 Task: Create a repository and add collaborators with specific permissions.
Action: Mouse moved to (959, 62)
Screenshot: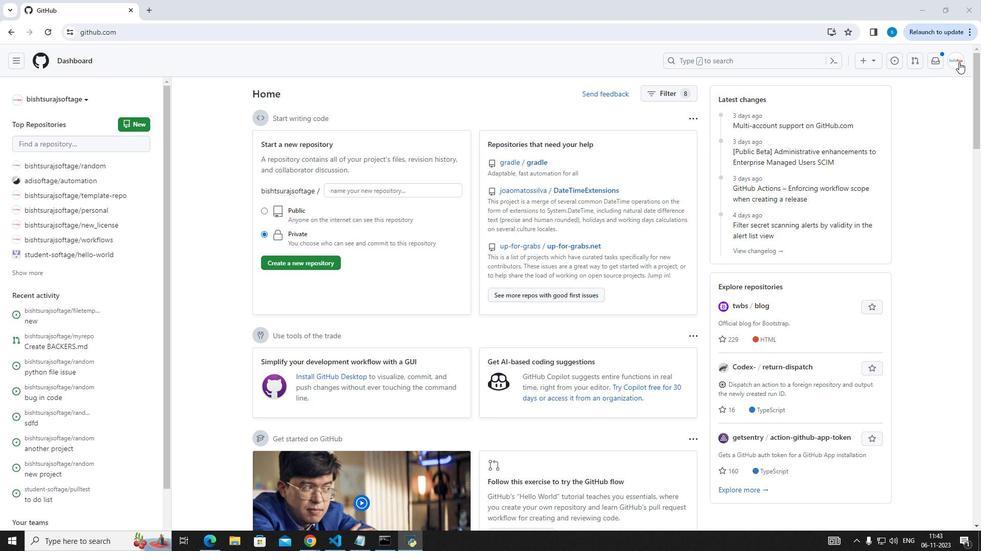 
Action: Mouse pressed left at (959, 62)
Screenshot: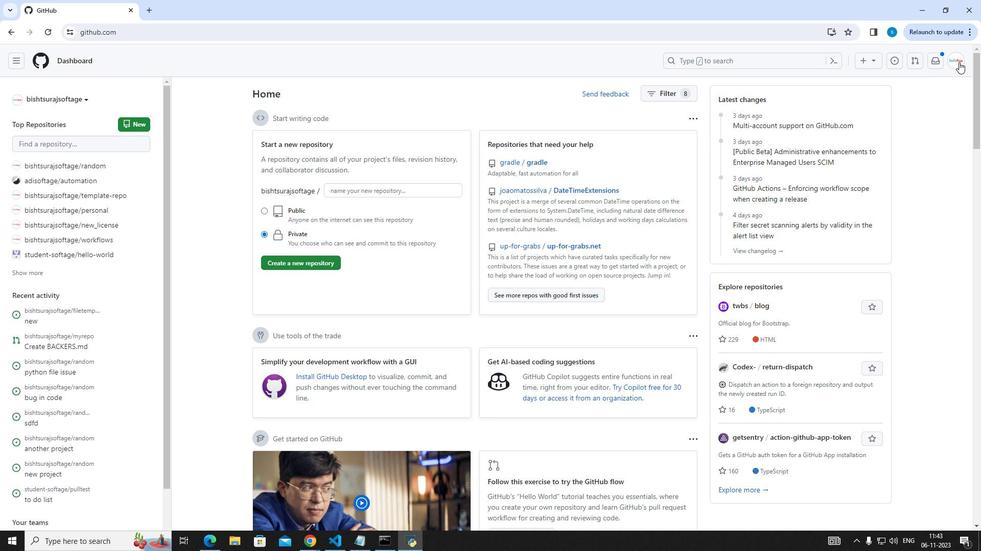 
Action: Mouse moved to (913, 151)
Screenshot: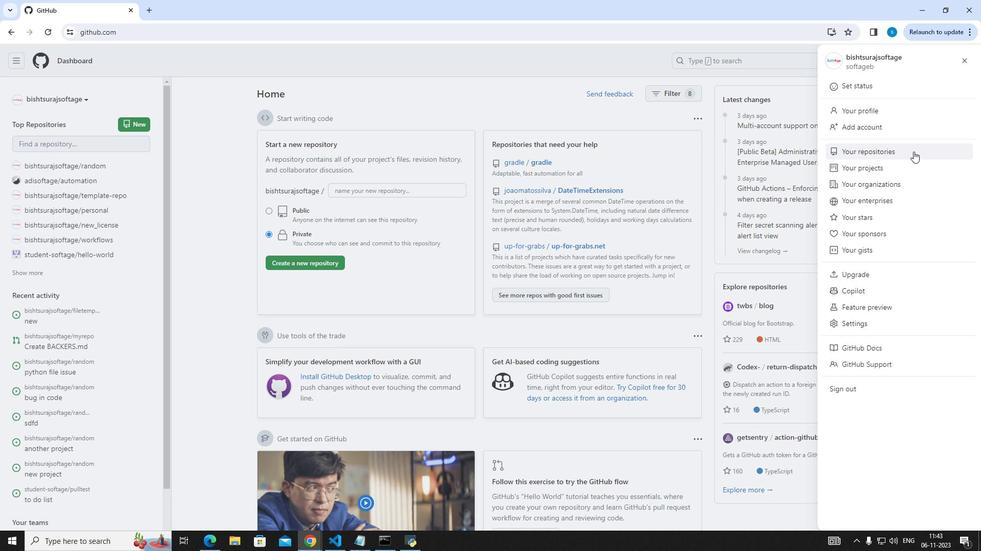 
Action: Mouse pressed left at (913, 151)
Screenshot: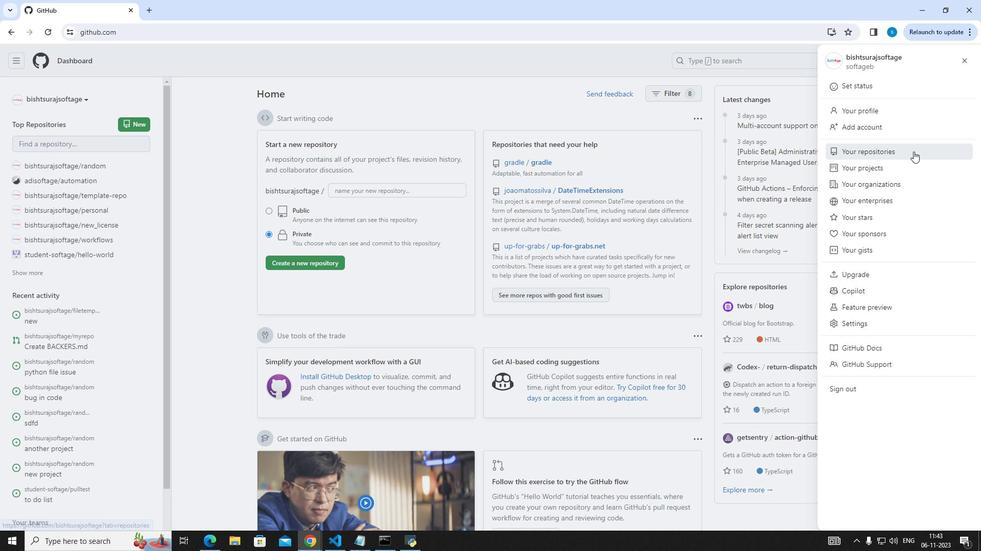 
Action: Mouse moved to (775, 114)
Screenshot: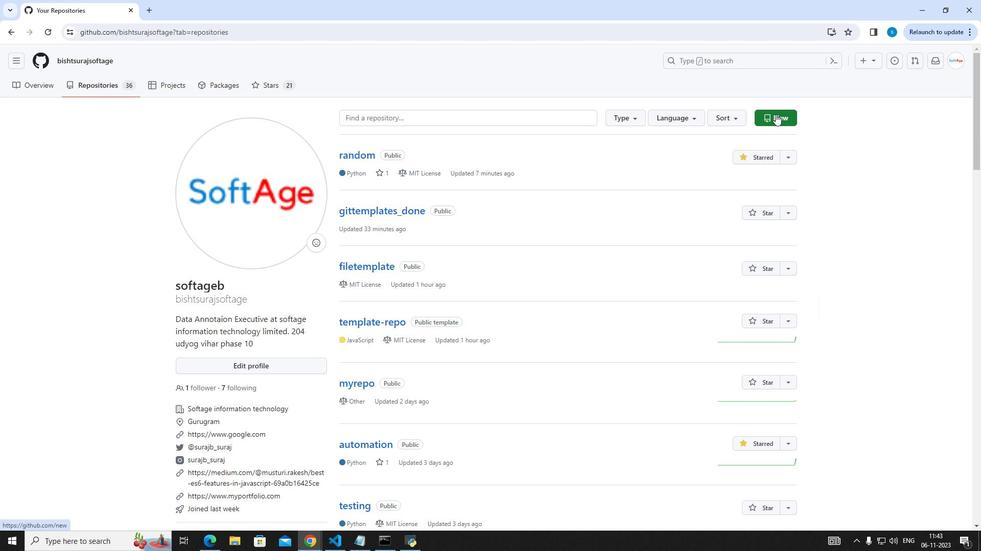 
Action: Mouse pressed left at (775, 114)
Screenshot: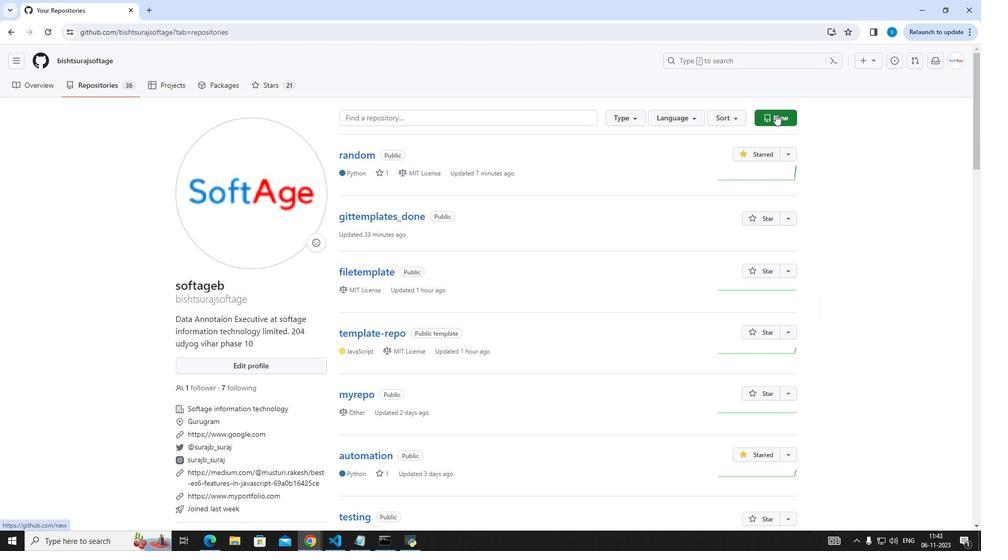 
Action: Mouse moved to (363, 247)
Screenshot: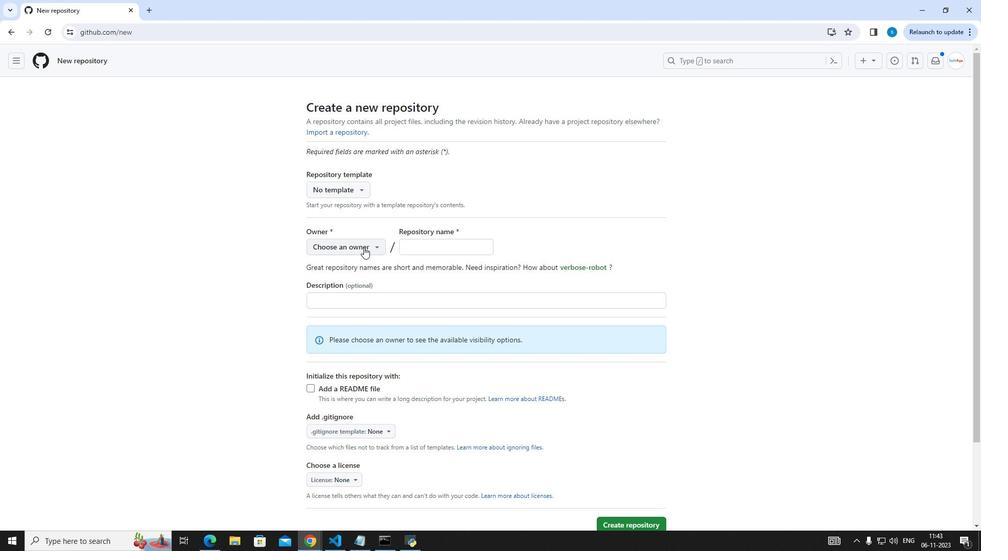 
Action: Mouse pressed left at (363, 247)
Screenshot: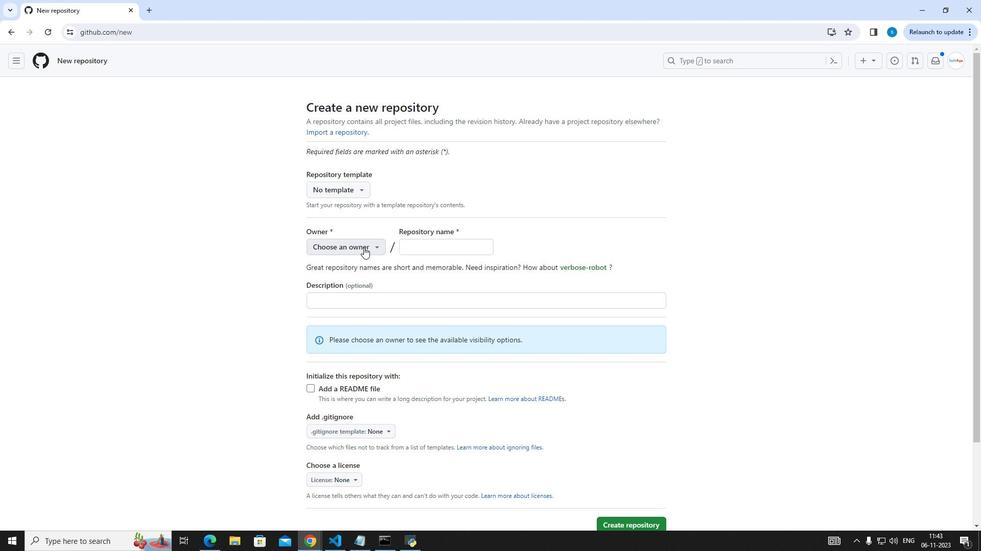 
Action: Mouse moved to (361, 292)
Screenshot: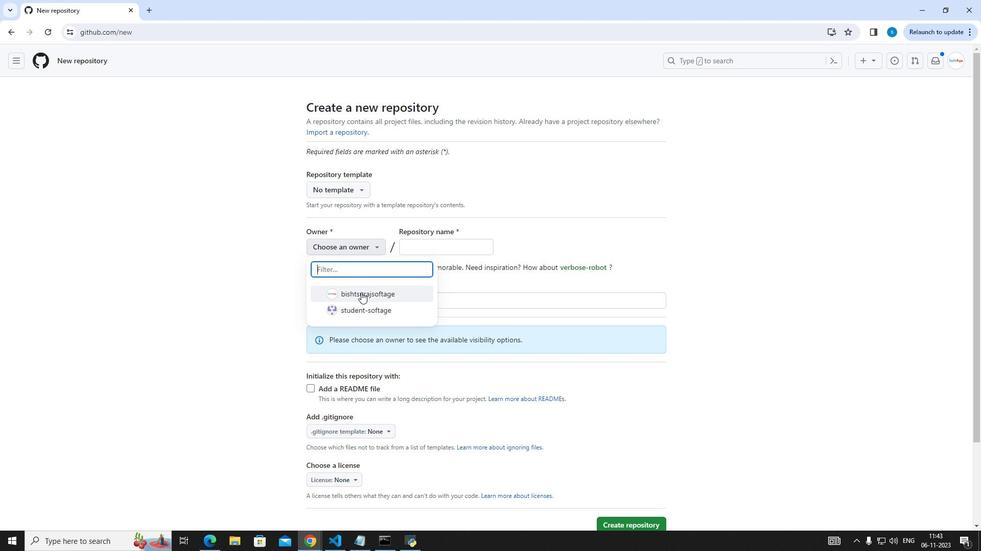 
Action: Mouse pressed left at (361, 292)
Screenshot: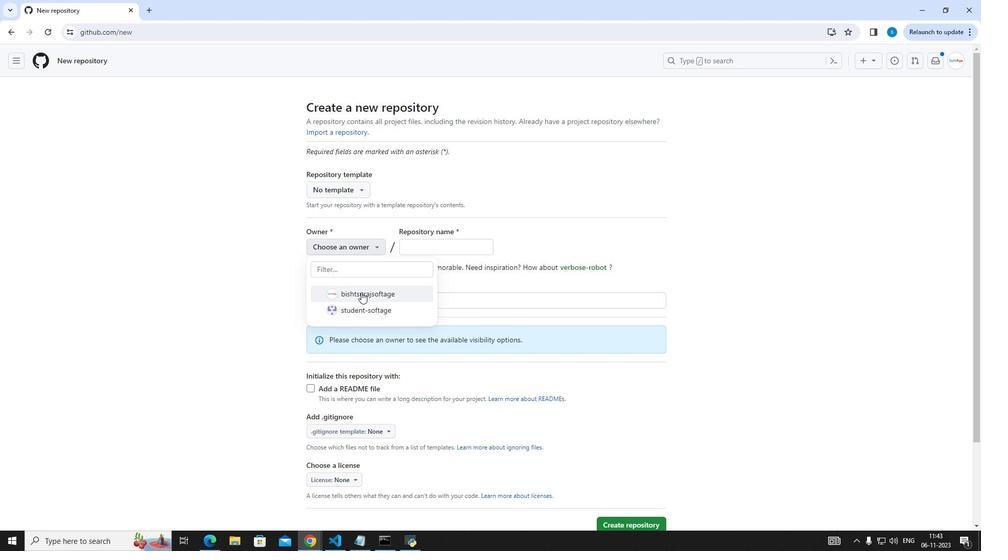 
Action: Mouse moved to (428, 249)
Screenshot: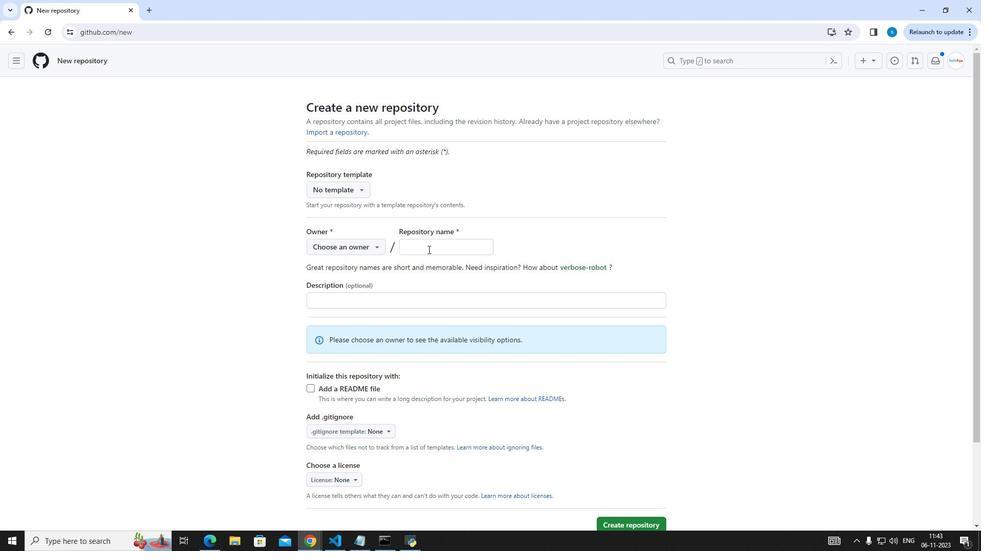 
Action: Mouse pressed left at (428, 249)
Screenshot: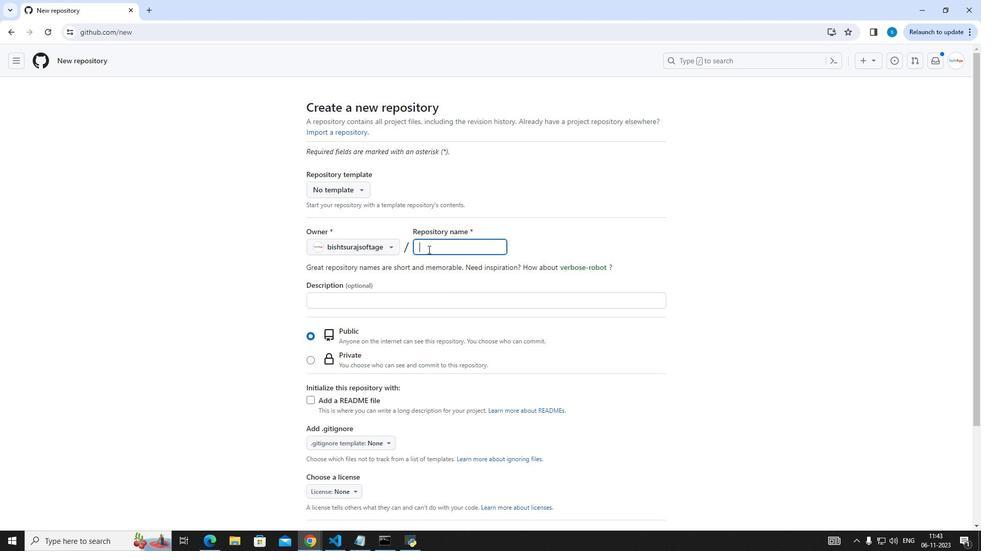 
Action: Key pressed as<Key.backspace><Key.backspace><Key.caps_lock>ADITYA
Screenshot: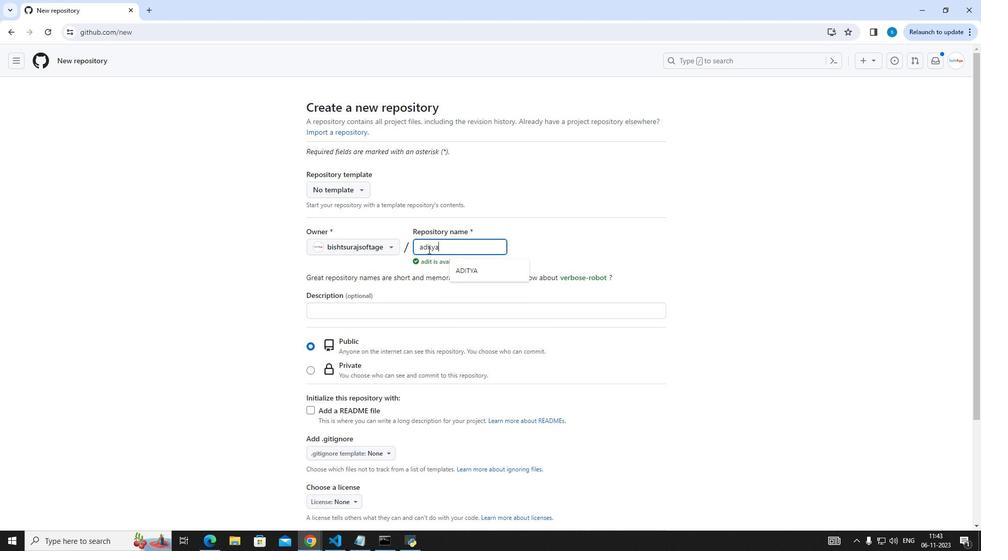 
Action: Mouse moved to (326, 413)
Screenshot: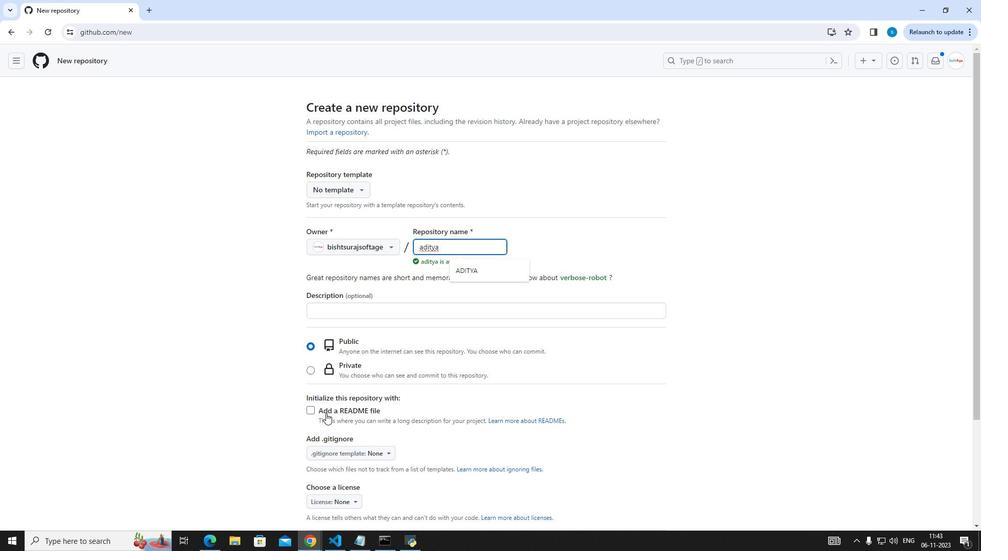 
Action: Mouse pressed left at (326, 413)
Screenshot: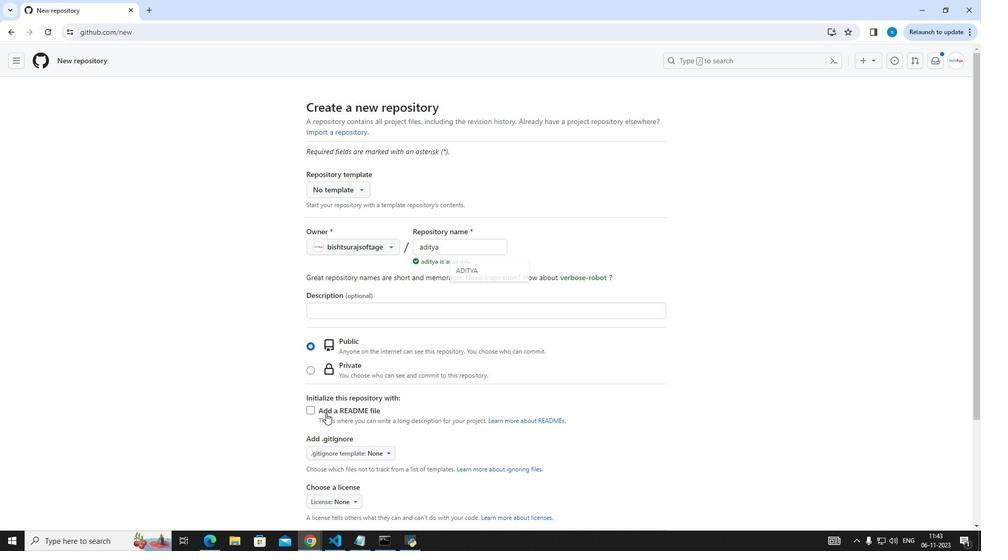 
Action: Mouse moved to (274, 410)
Screenshot: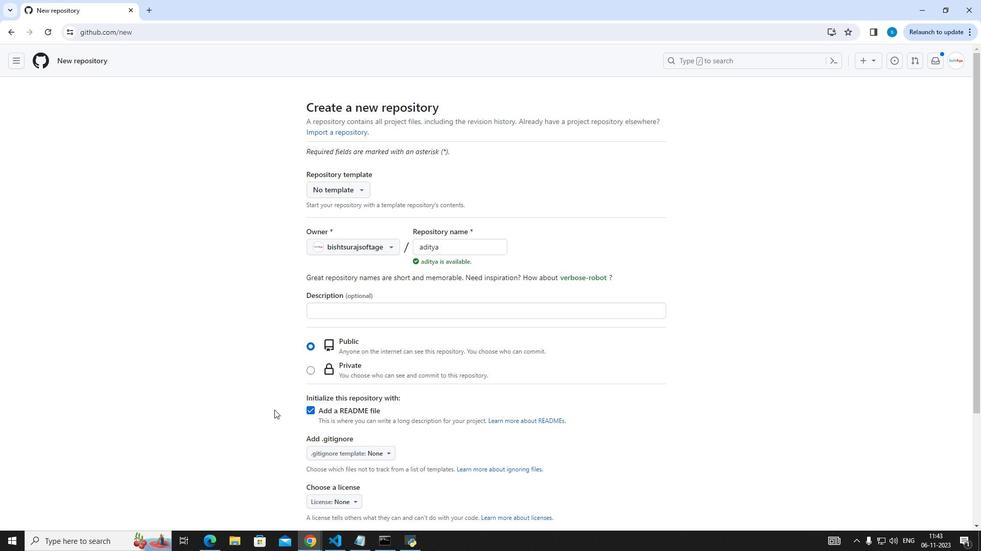 
Action: Mouse scrolled (274, 409) with delta (0, 0)
Screenshot: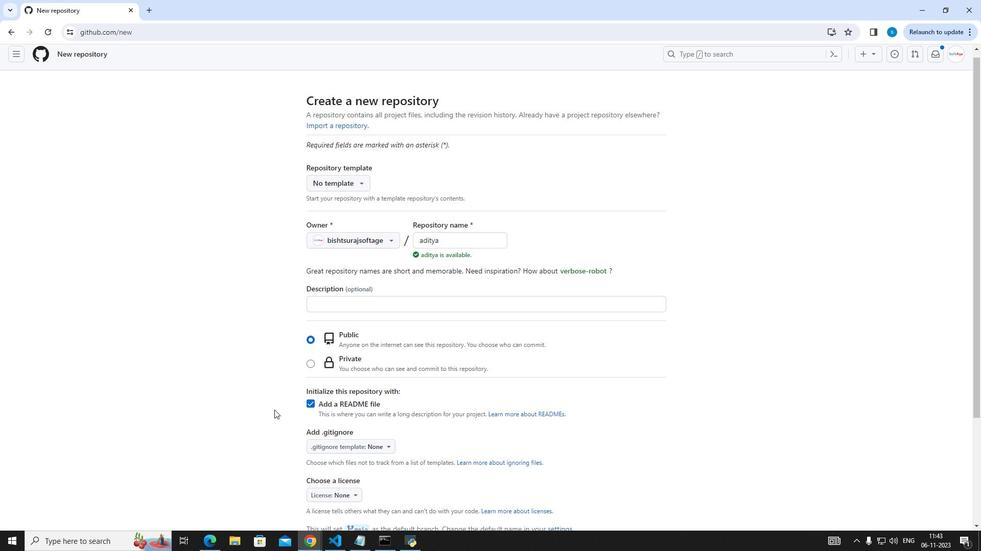 
Action: Mouse scrolled (274, 409) with delta (0, 0)
Screenshot: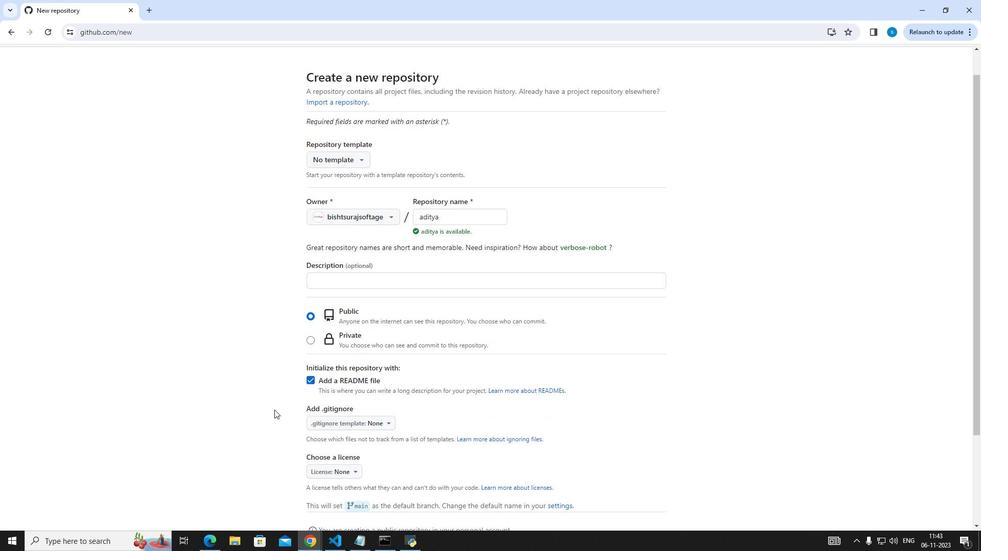 
Action: Mouse scrolled (274, 409) with delta (0, 0)
Screenshot: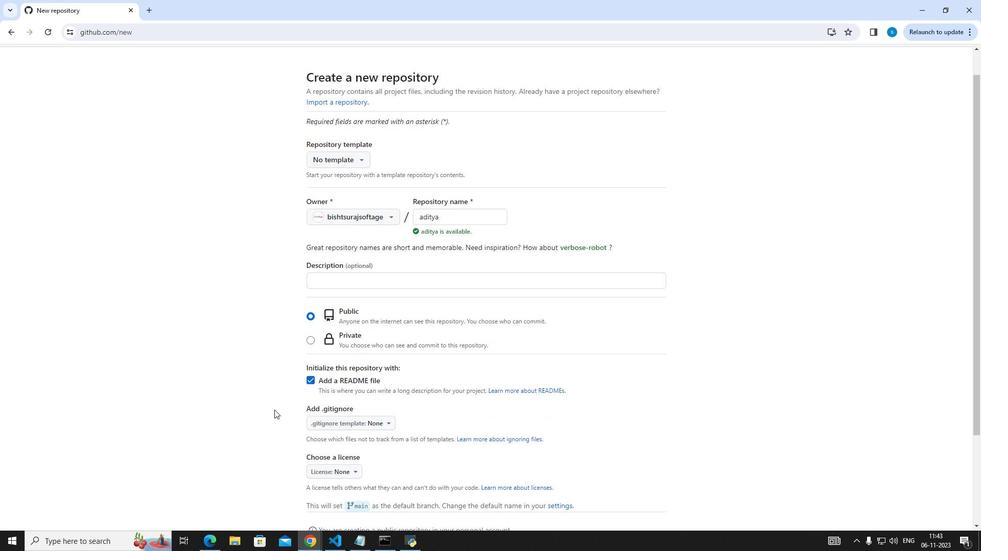 
Action: Mouse scrolled (274, 409) with delta (0, 0)
Screenshot: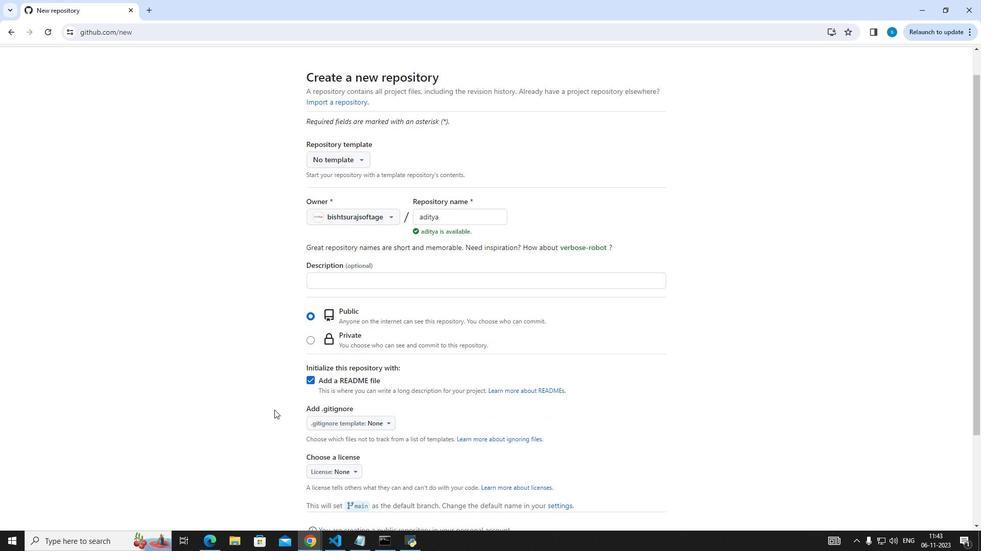 
Action: Mouse scrolled (274, 409) with delta (0, 0)
Screenshot: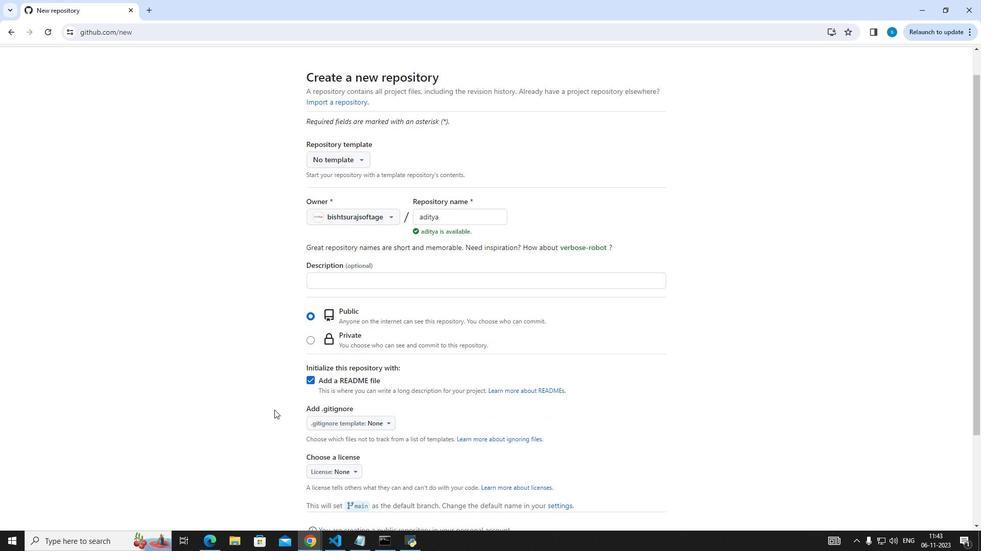 
Action: Mouse moved to (608, 440)
Screenshot: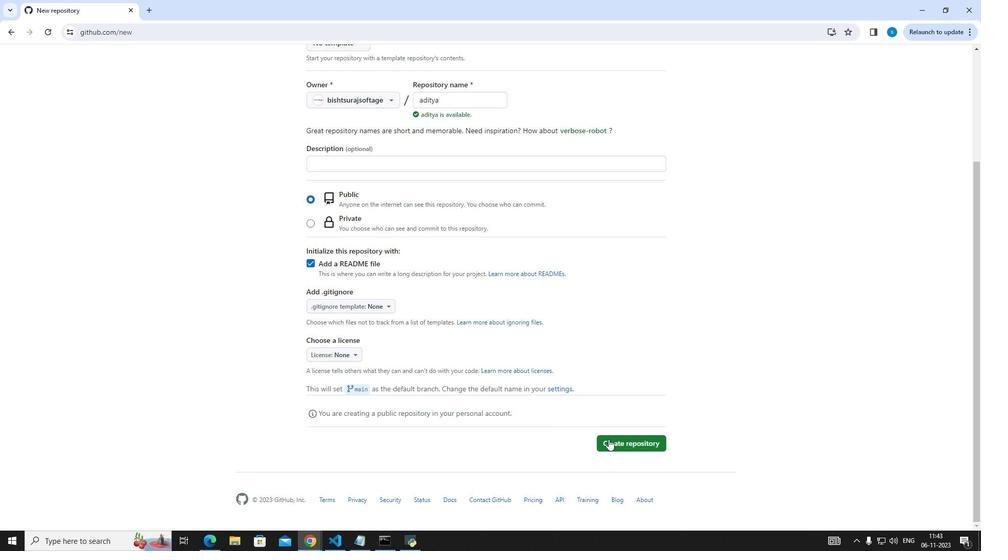 
Action: Mouse pressed left at (608, 440)
Screenshot: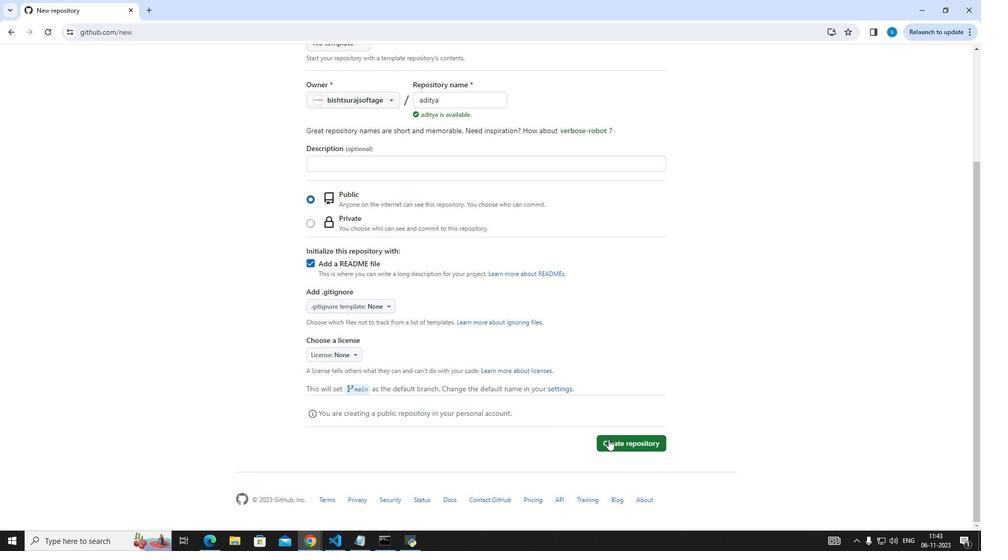 
Action: Mouse moved to (423, 80)
Screenshot: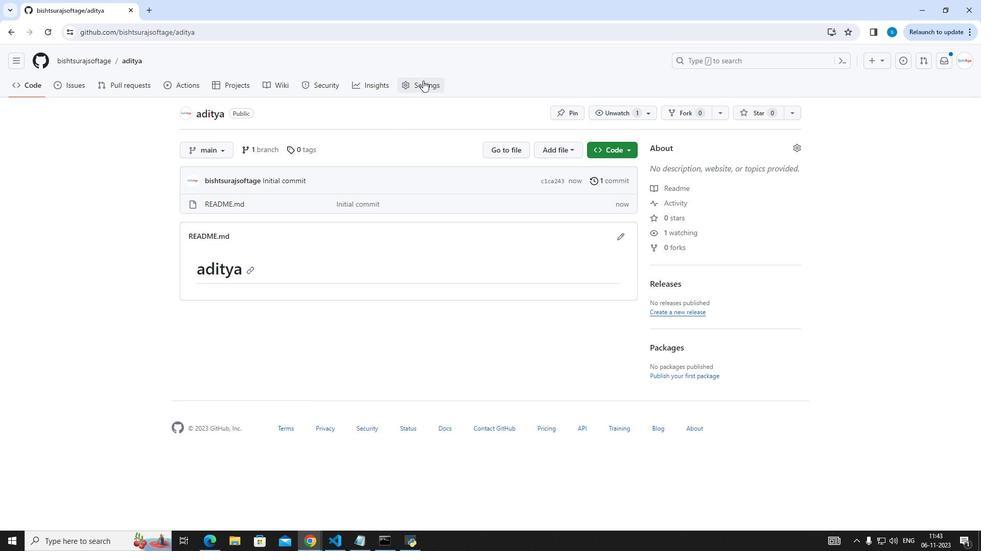 
Action: Mouse pressed left at (423, 80)
Screenshot: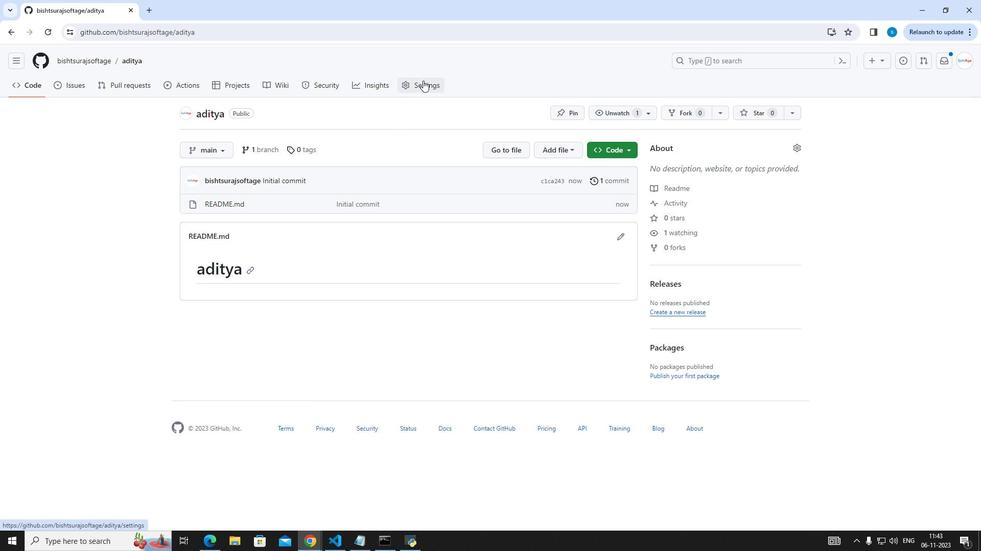 
Action: Mouse moved to (254, 159)
Screenshot: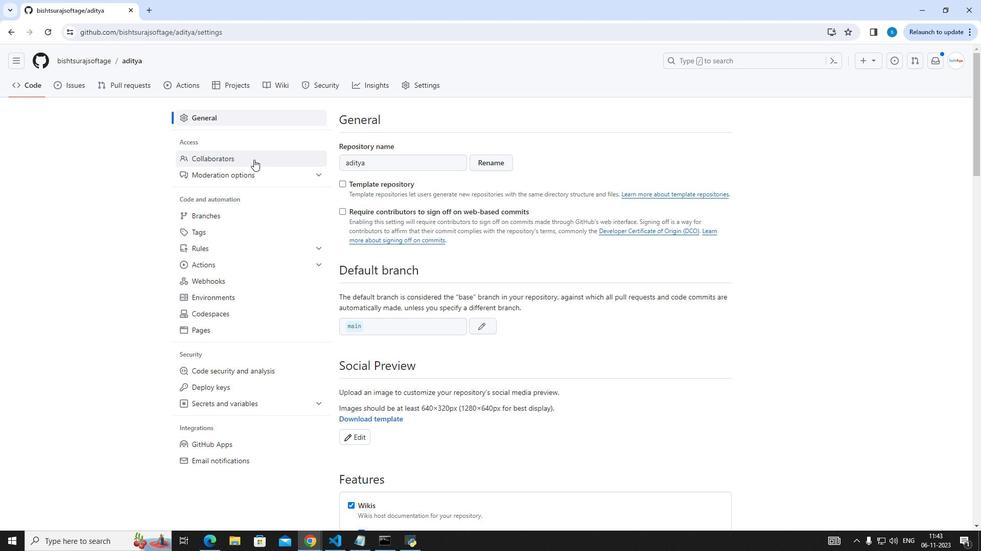 
Action: Mouse pressed left at (254, 159)
Screenshot: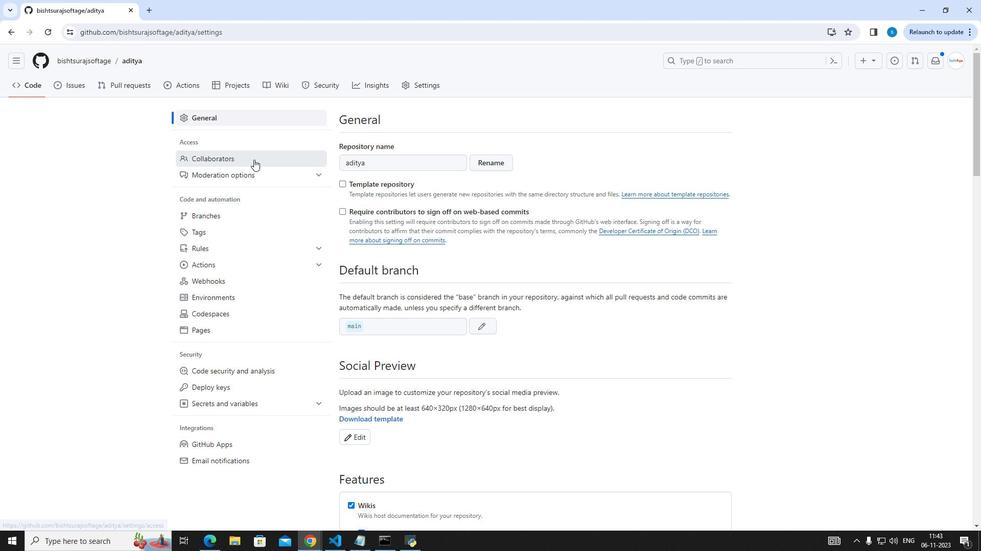 
Action: Mouse moved to (521, 349)
Screenshot: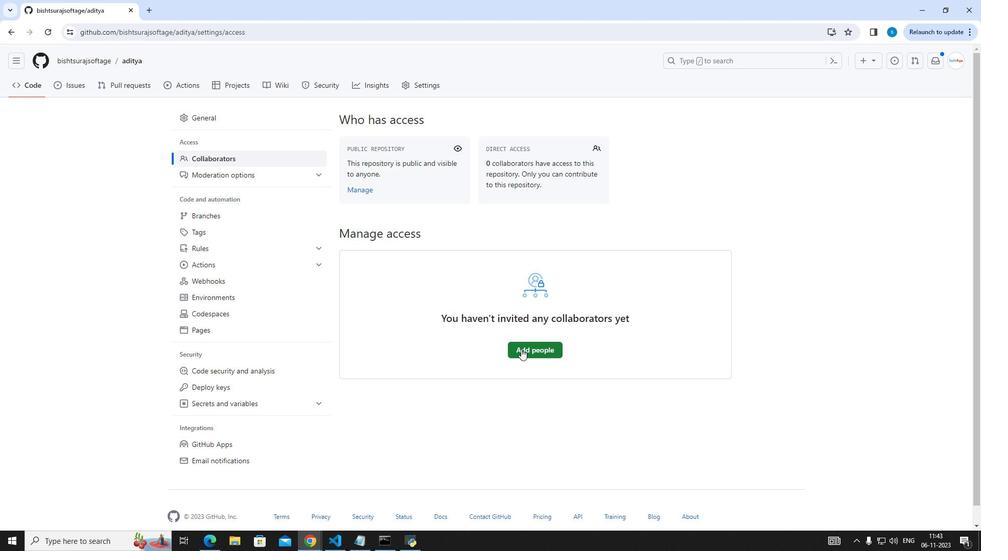 
Action: Mouse pressed left at (521, 349)
Screenshot: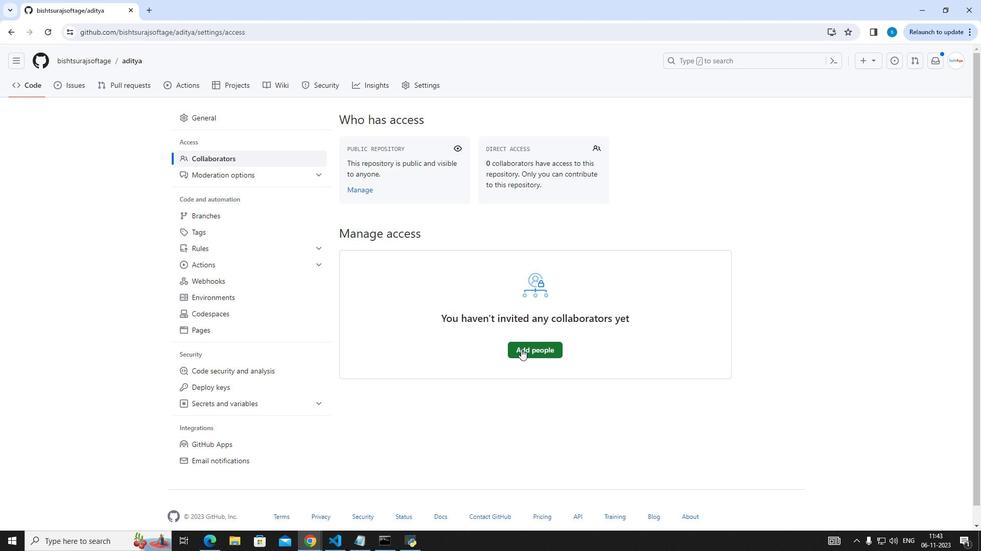 
Action: Key pressed AD
Screenshot: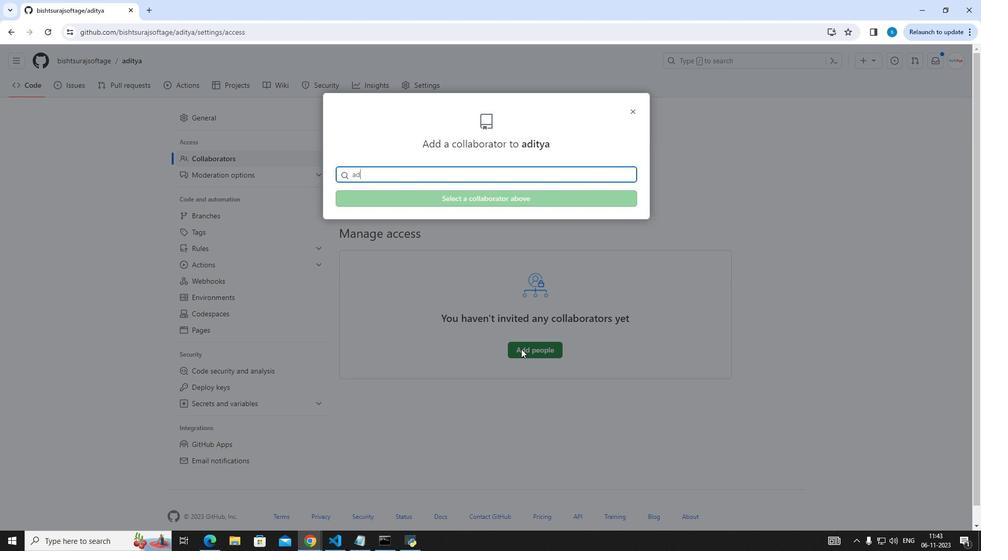 
Action: Mouse moved to (385, 208)
Screenshot: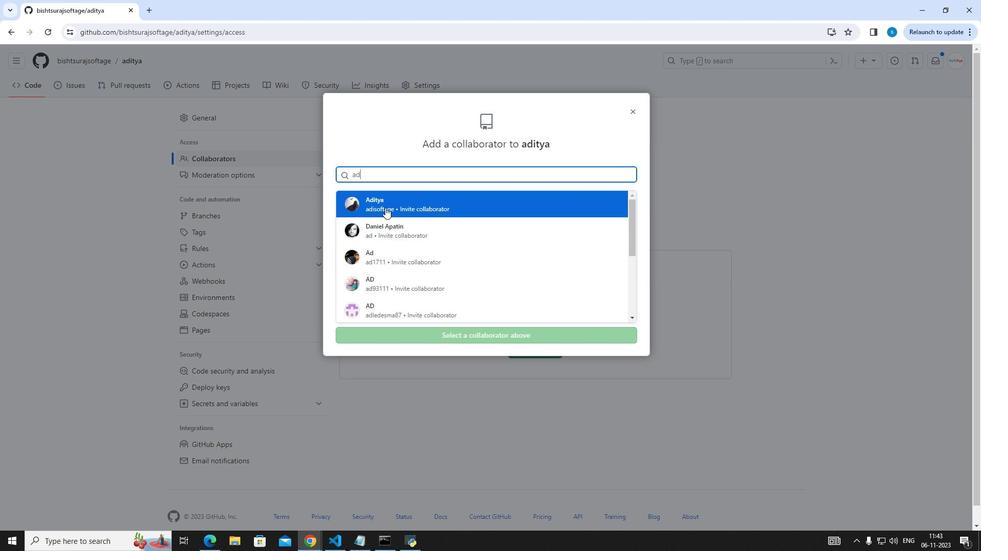 
Action: Mouse pressed left at (385, 208)
Screenshot: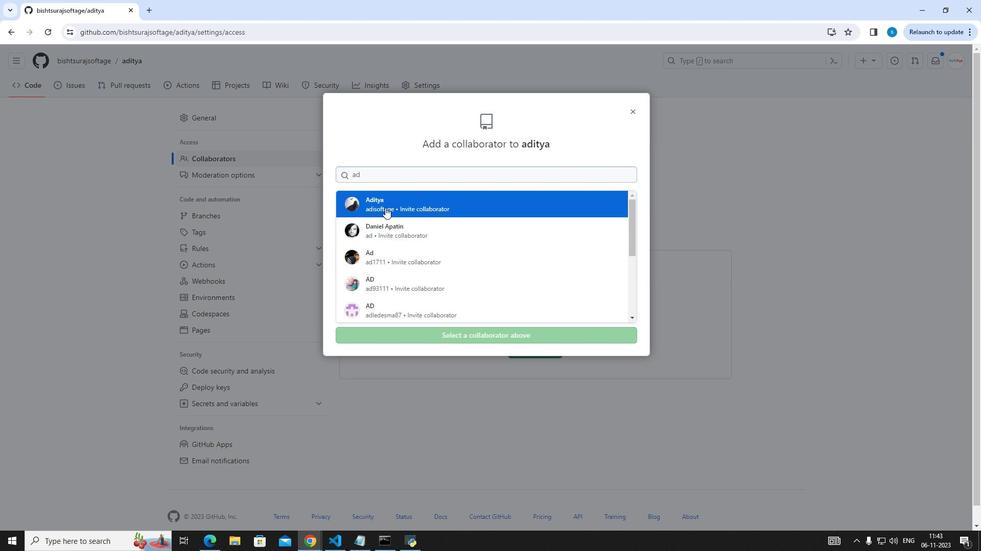 
Action: Mouse moved to (432, 220)
Screenshot: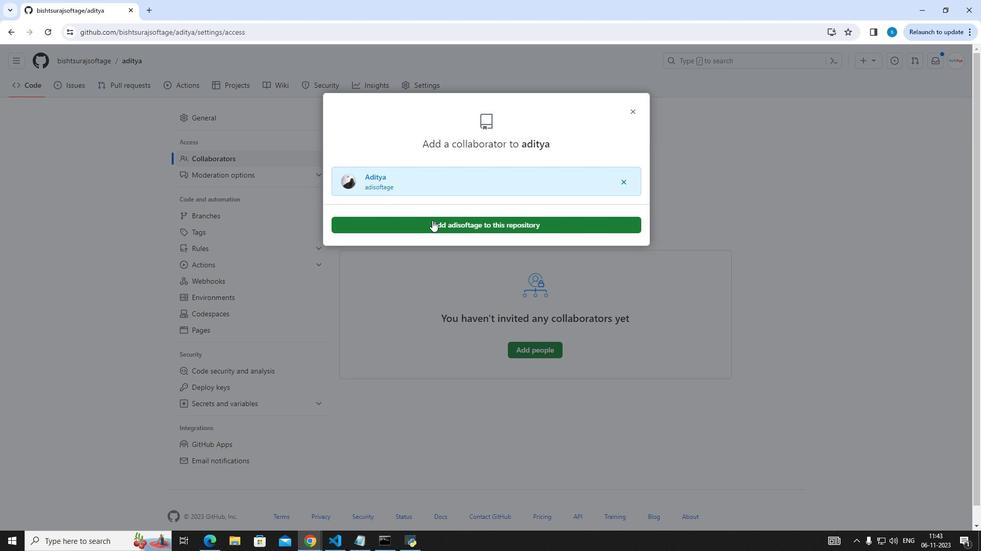 
Action: Mouse pressed left at (432, 220)
Screenshot: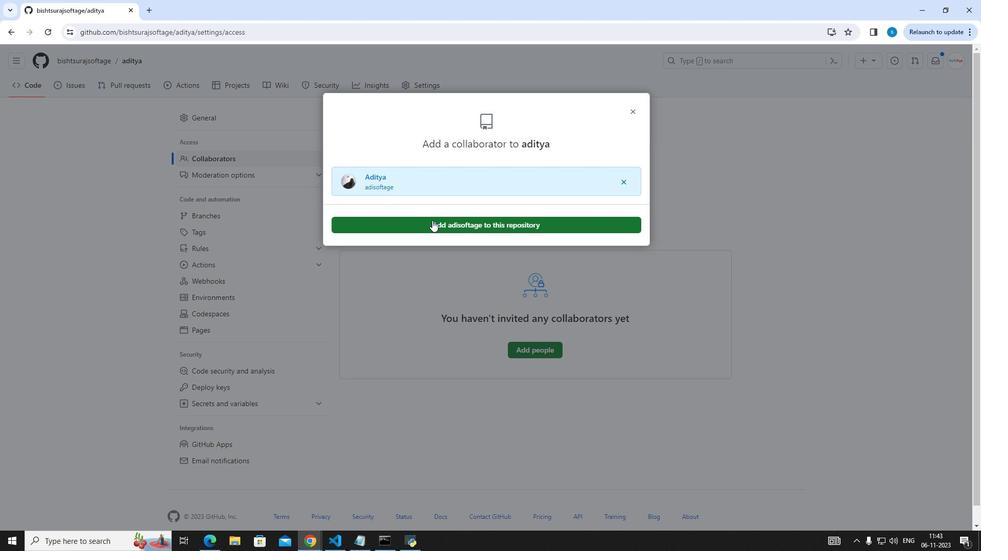 
Action: Mouse moved to (948, 112)
Screenshot: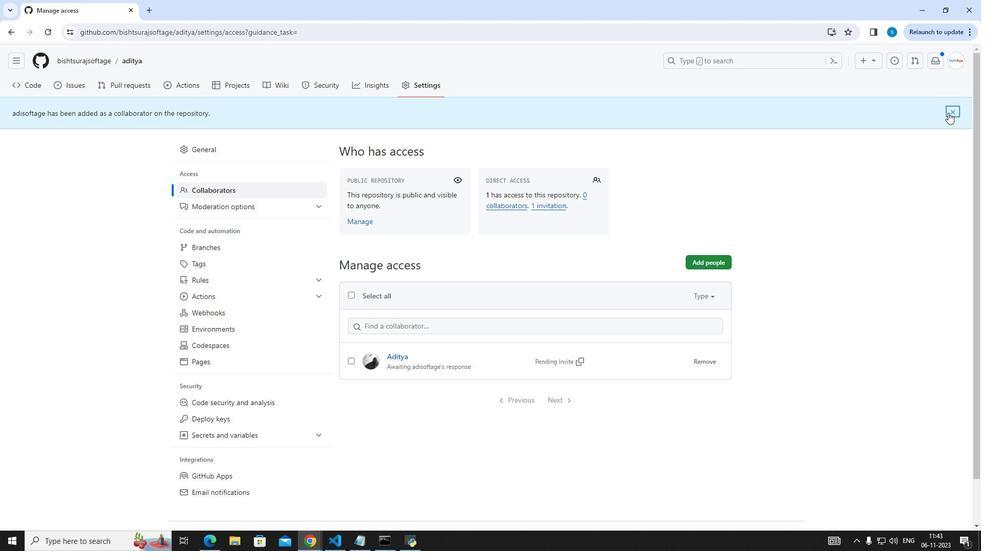 
Action: Mouse pressed left at (948, 112)
Screenshot: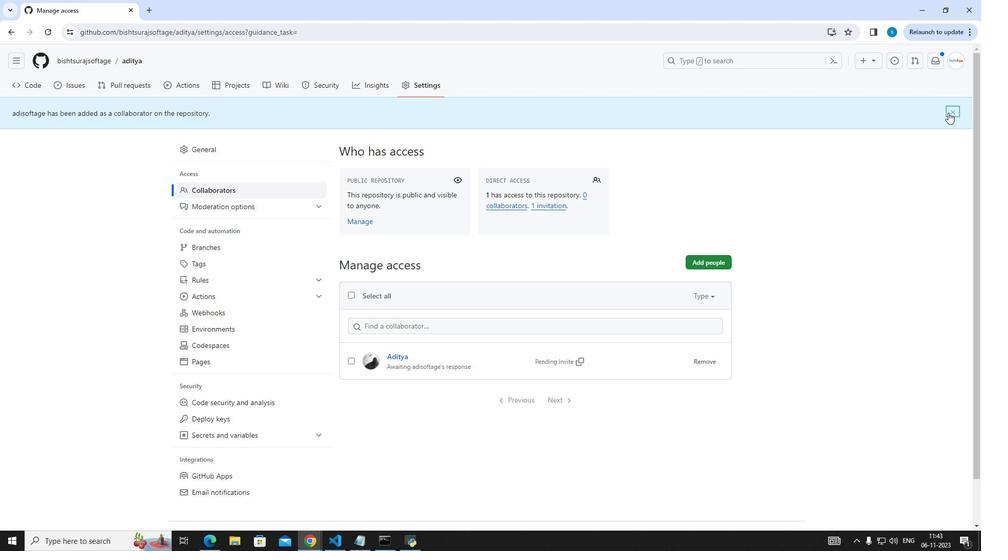 
Action: Mouse moved to (357, 187)
Screenshot: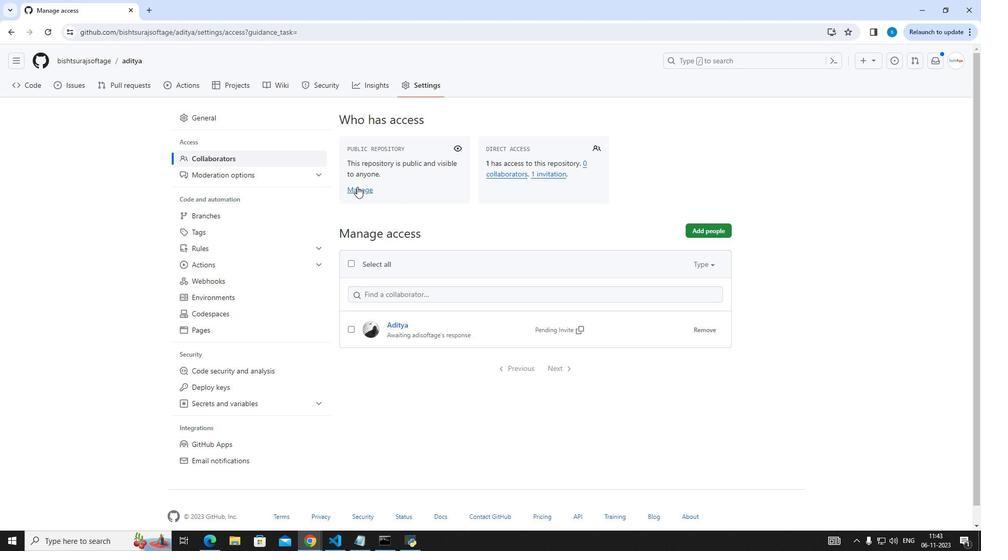
Action: Mouse pressed left at (357, 187)
Screenshot: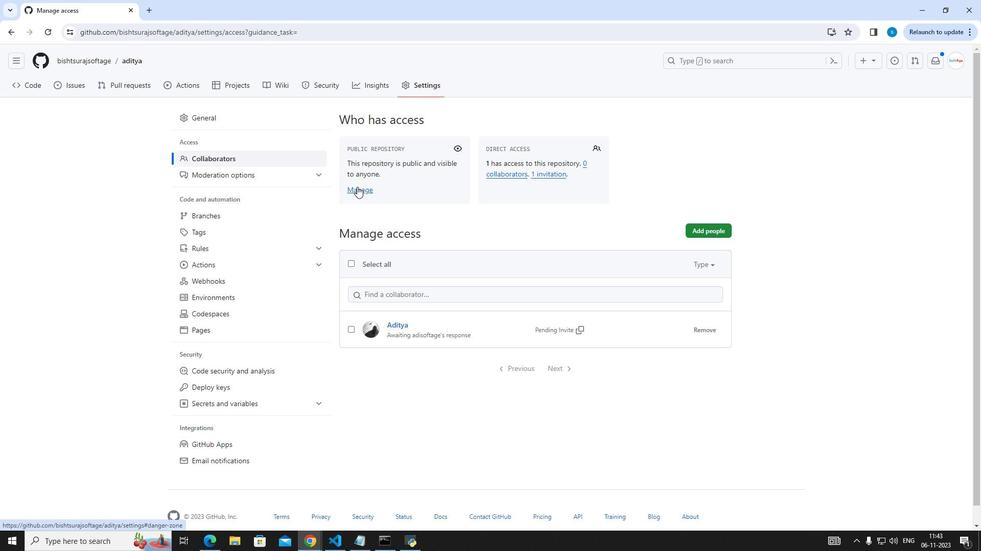 
Action: Mouse moved to (314, 245)
Screenshot: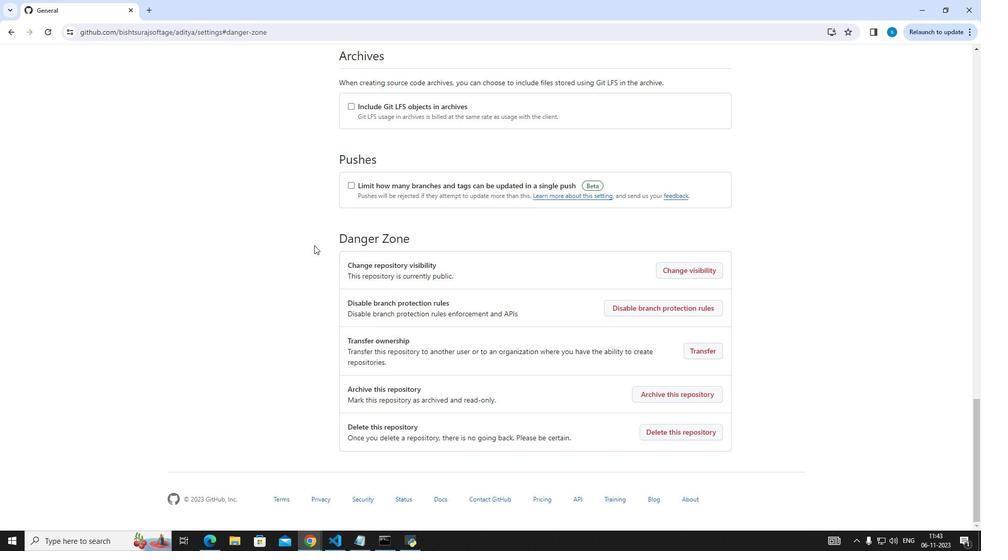 
Action: Mouse scrolled (314, 245) with delta (0, 0)
Screenshot: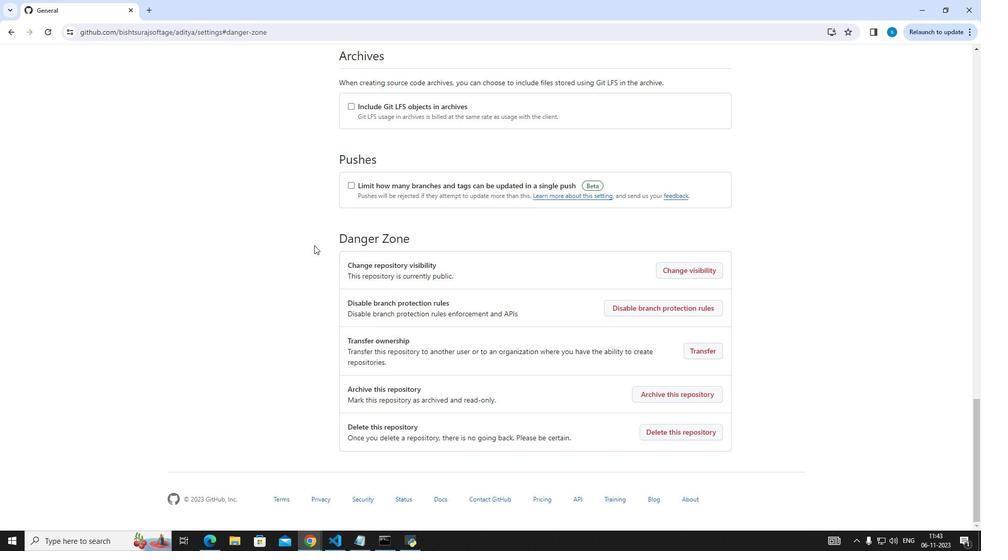 
Action: Mouse scrolled (314, 245) with delta (0, 0)
Screenshot: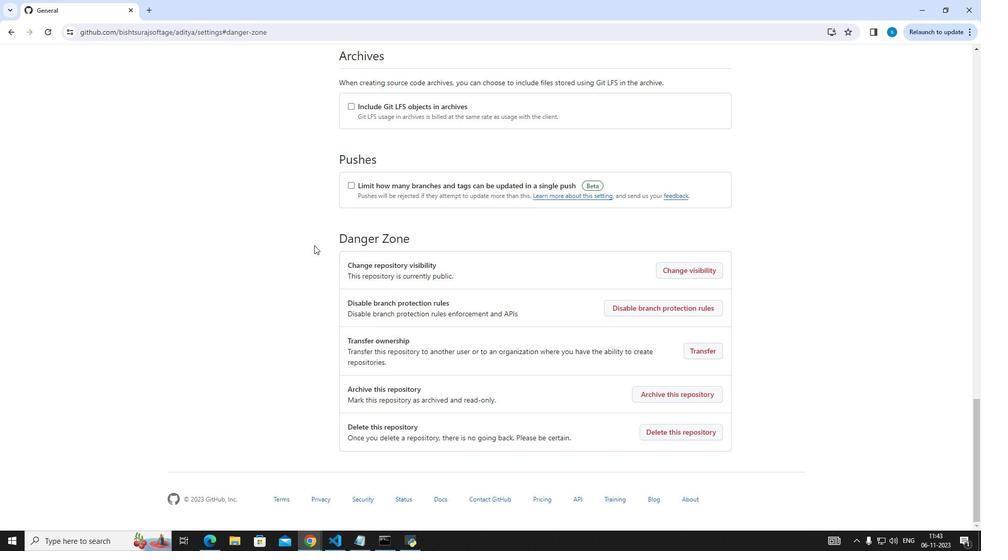 
Action: Mouse moved to (316, 305)
Screenshot: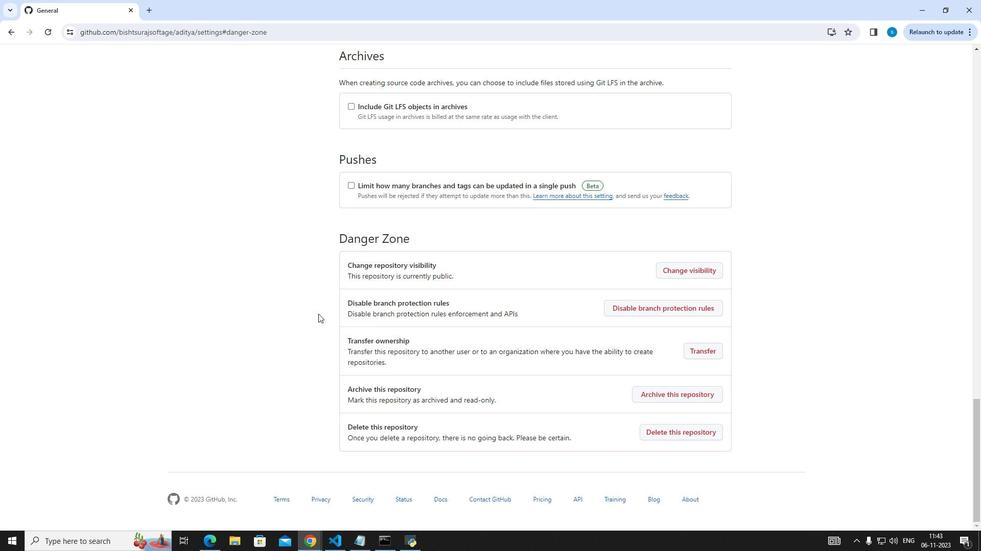 
Action: Mouse scrolled (316, 305) with delta (0, 0)
Screenshot: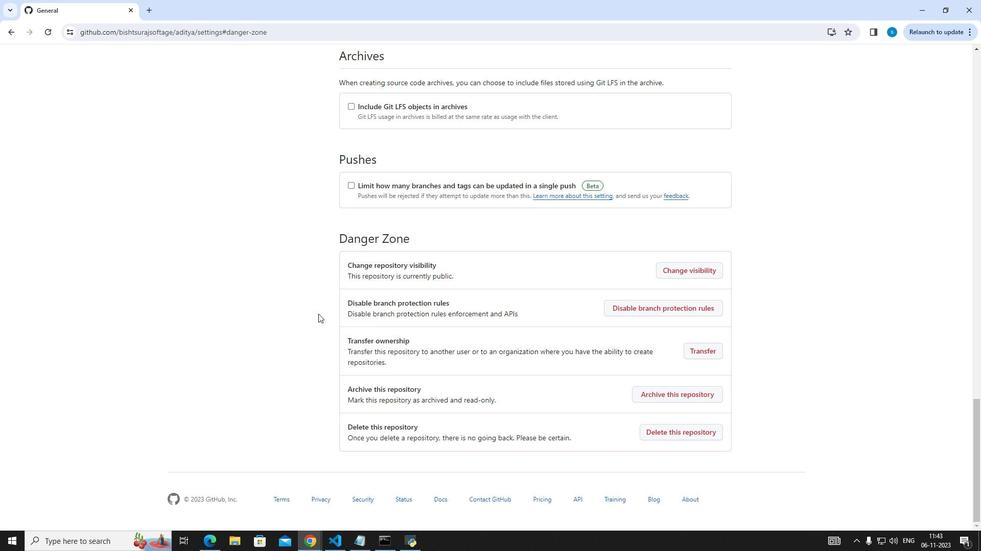 
Action: Mouse moved to (319, 317)
Screenshot: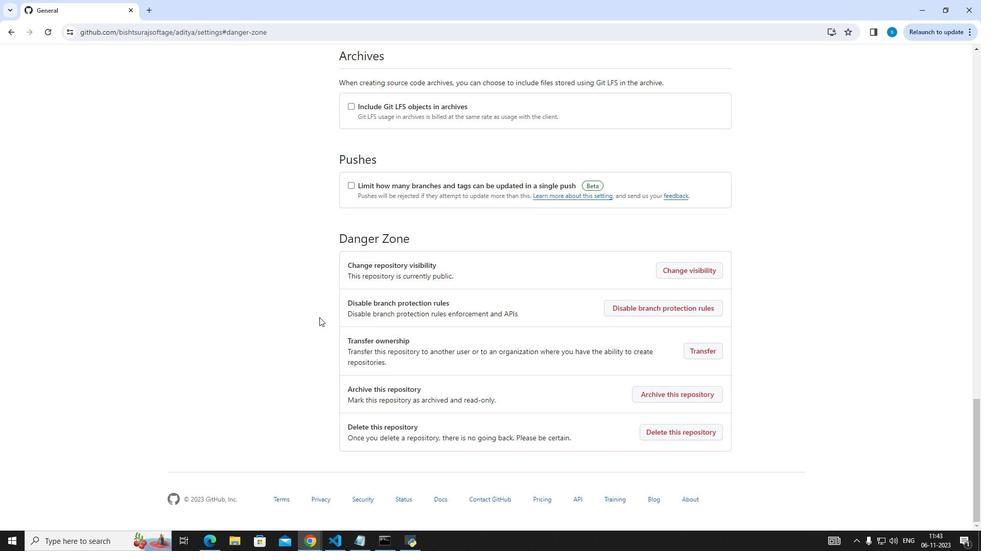 
Action: Mouse scrolled (319, 318) with delta (0, 0)
Screenshot: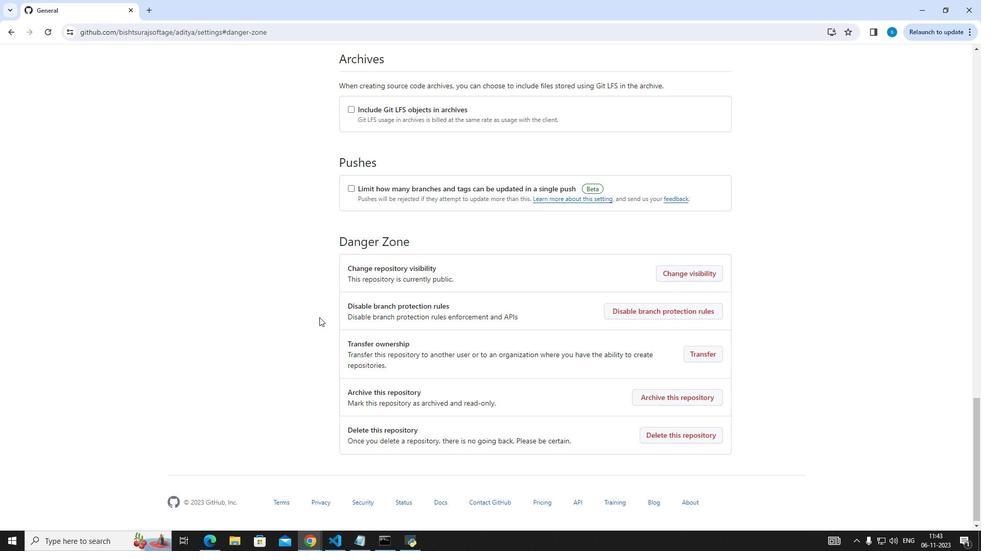 
Action: Mouse scrolled (319, 317) with delta (0, 0)
Screenshot: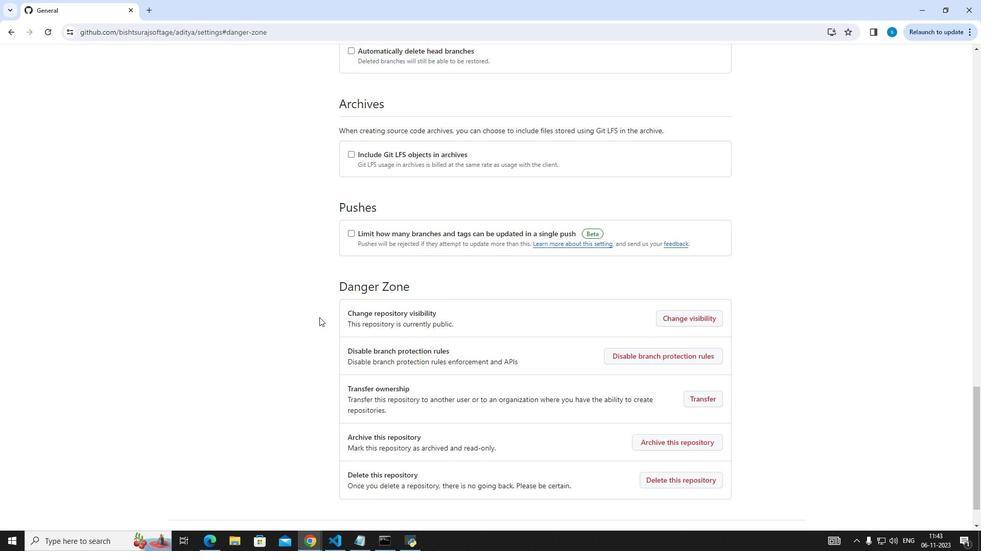 
Action: Mouse moved to (677, 386)
Screenshot: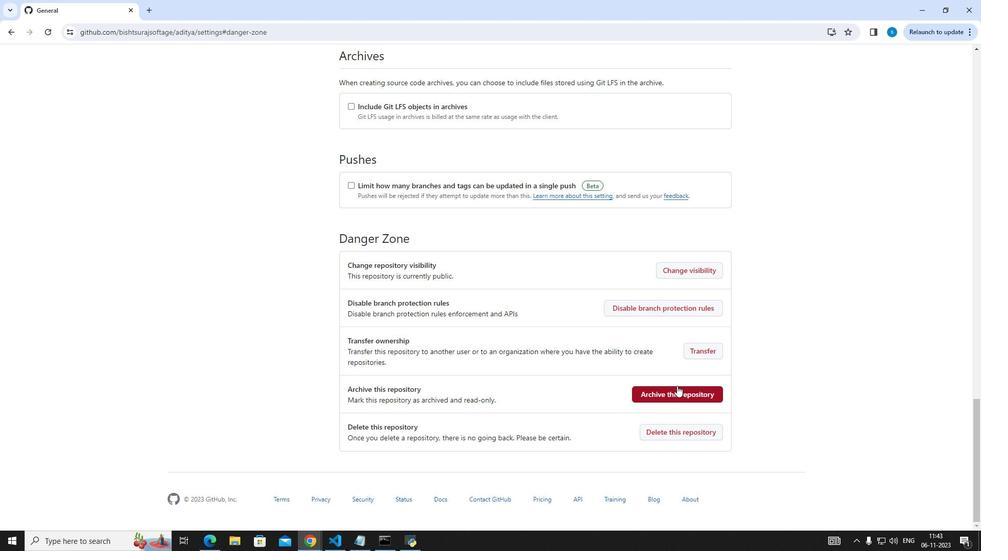 
Action: Mouse scrolled (677, 386) with delta (0, 0)
Screenshot: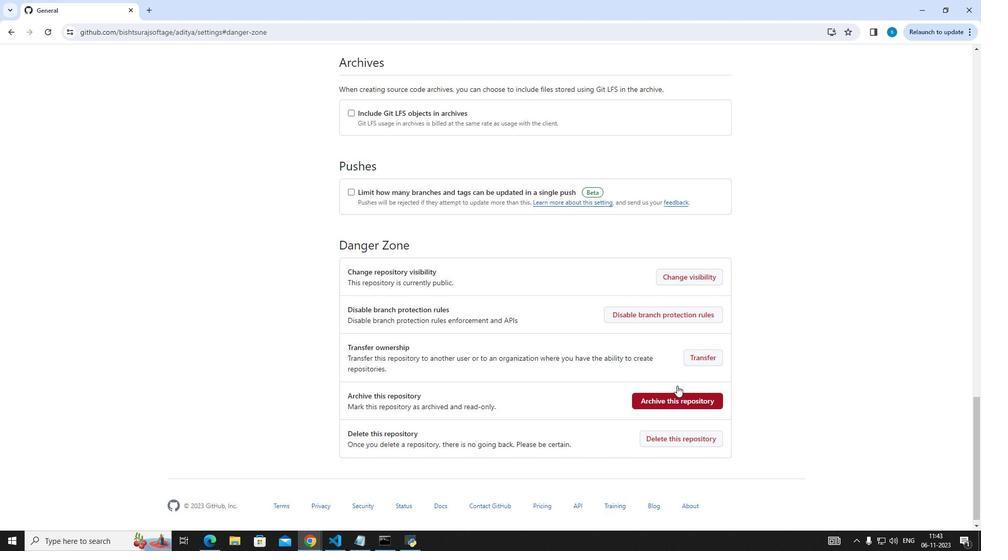 
Action: Mouse scrolled (677, 386) with delta (0, 0)
Screenshot: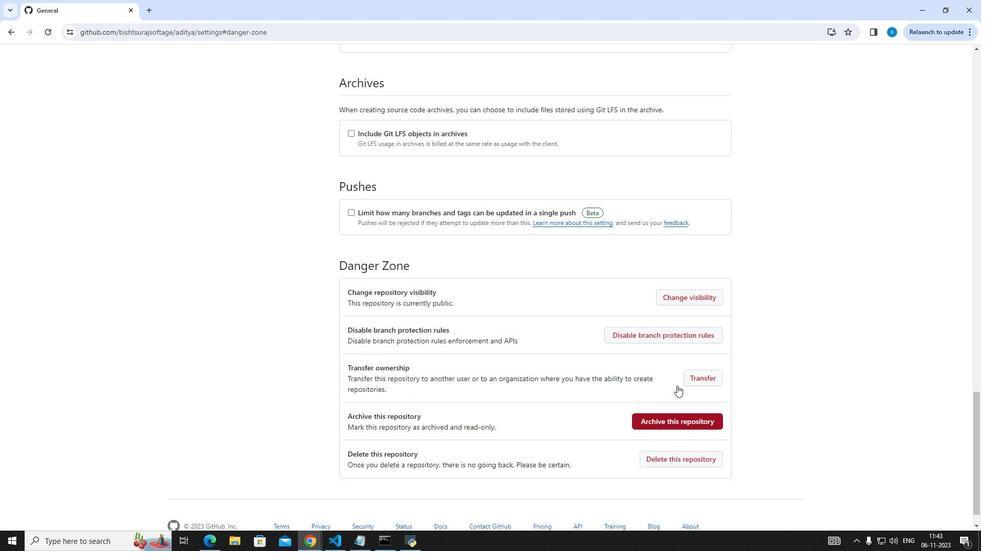 
Action: Mouse scrolled (677, 386) with delta (0, 0)
Screenshot: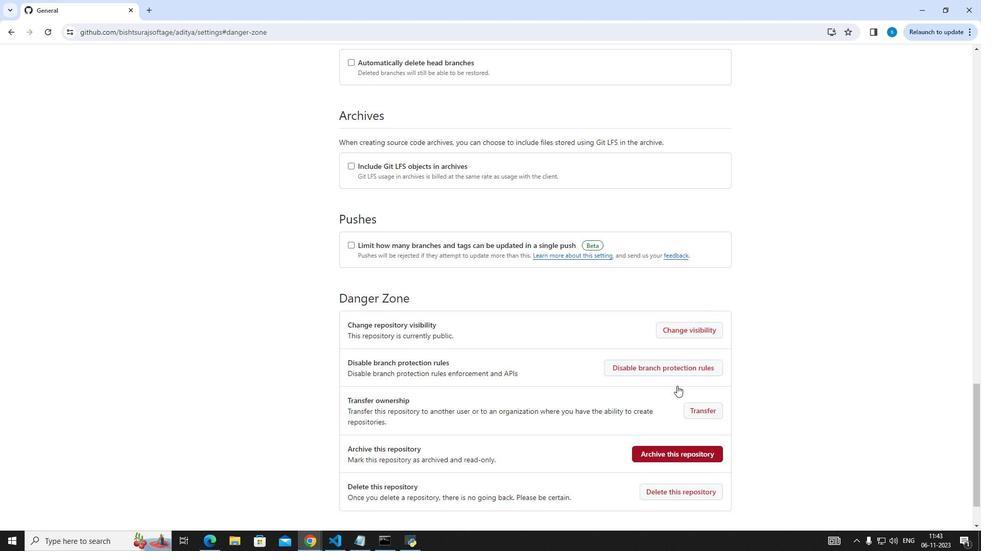 
Action: Mouse scrolled (677, 386) with delta (0, 0)
Screenshot: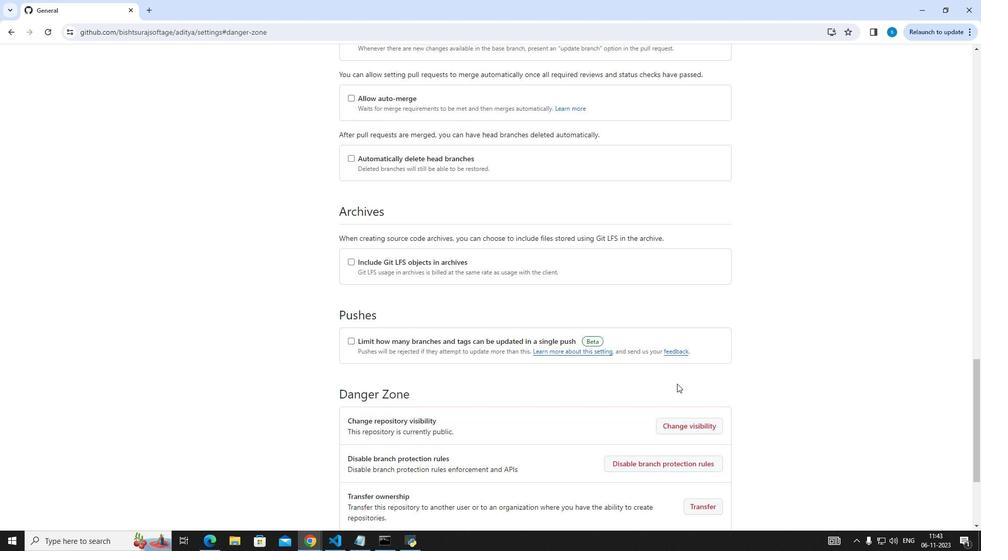 
Action: Mouse moved to (677, 383)
Screenshot: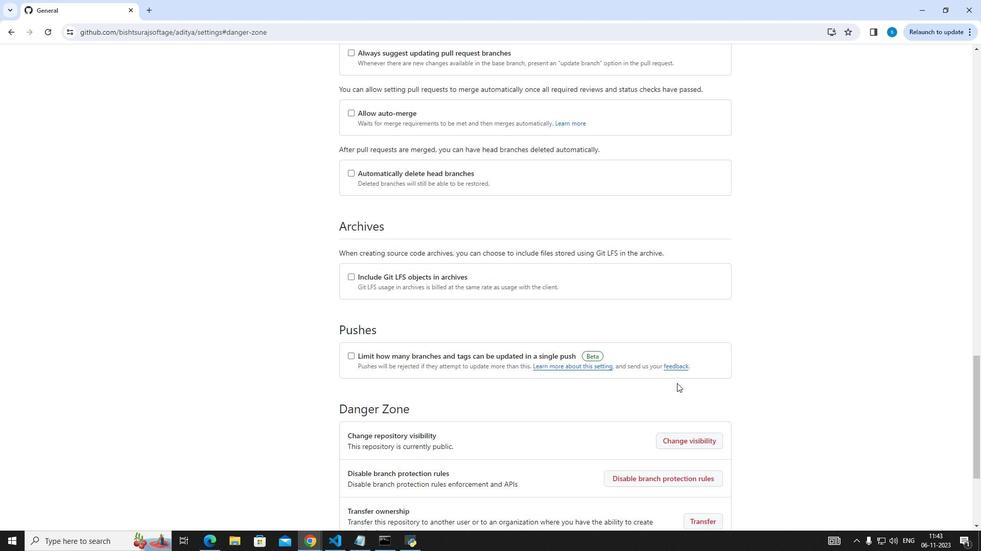
Action: Mouse scrolled (677, 384) with delta (0, 0)
Screenshot: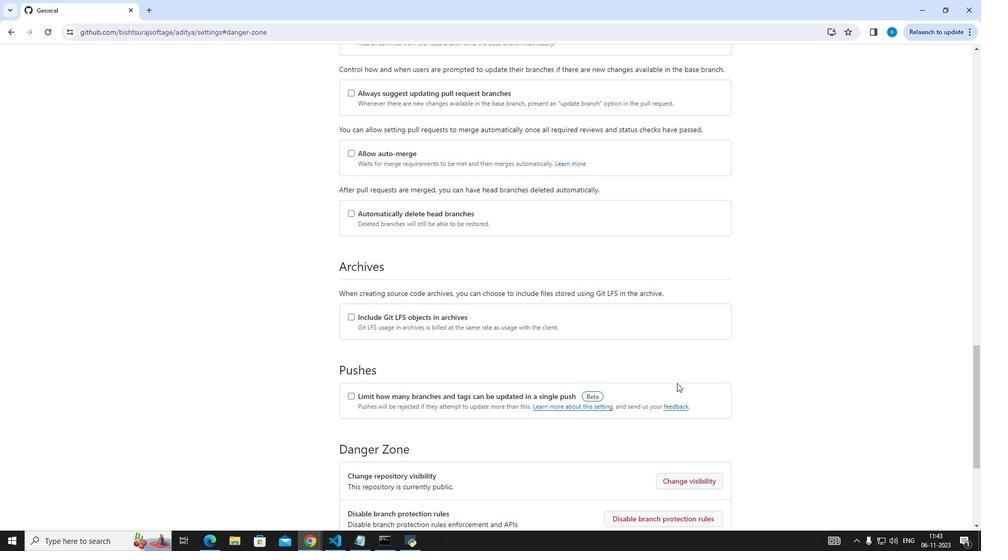 
Action: Mouse scrolled (677, 384) with delta (0, 0)
Screenshot: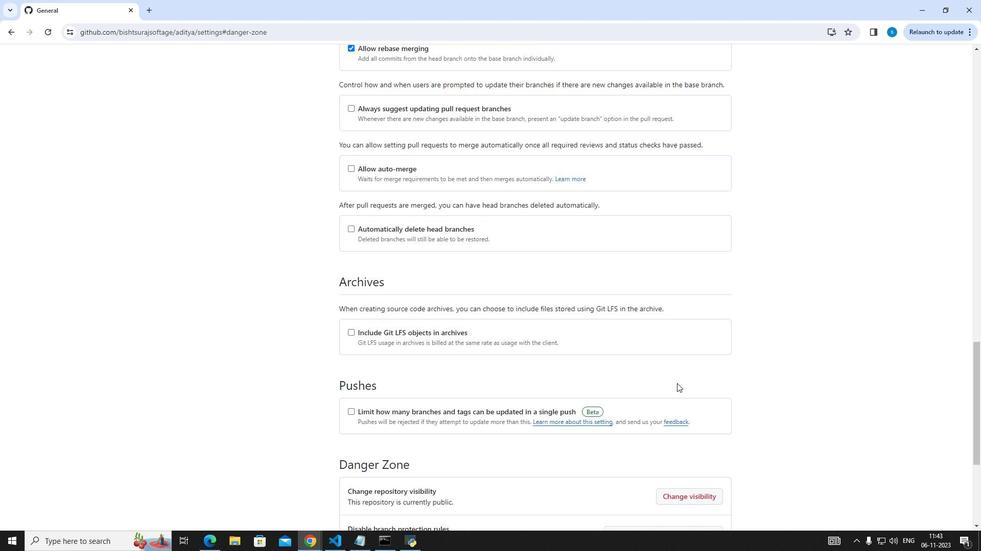 
Action: Mouse scrolled (677, 384) with delta (0, 0)
Screenshot: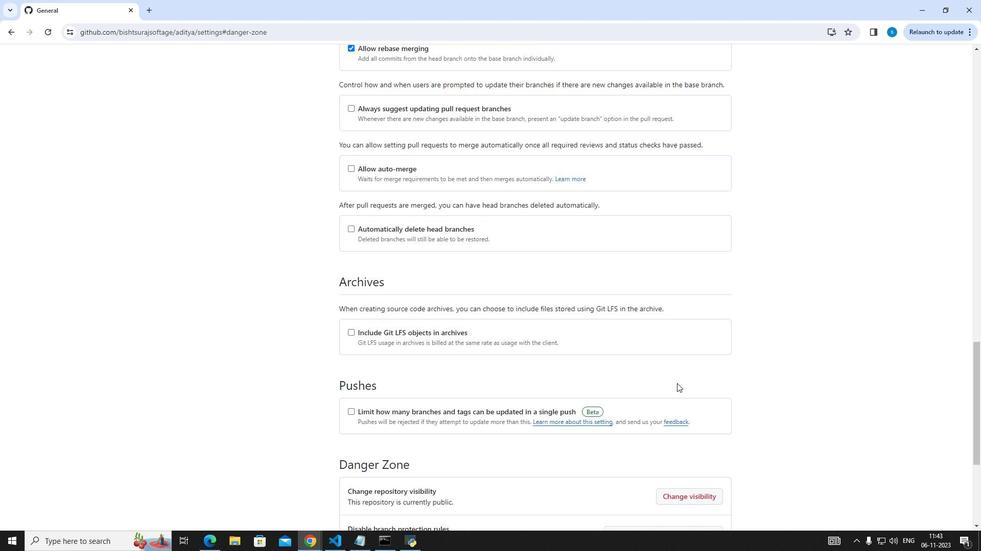 
Action: Mouse scrolled (677, 384) with delta (0, 0)
Screenshot: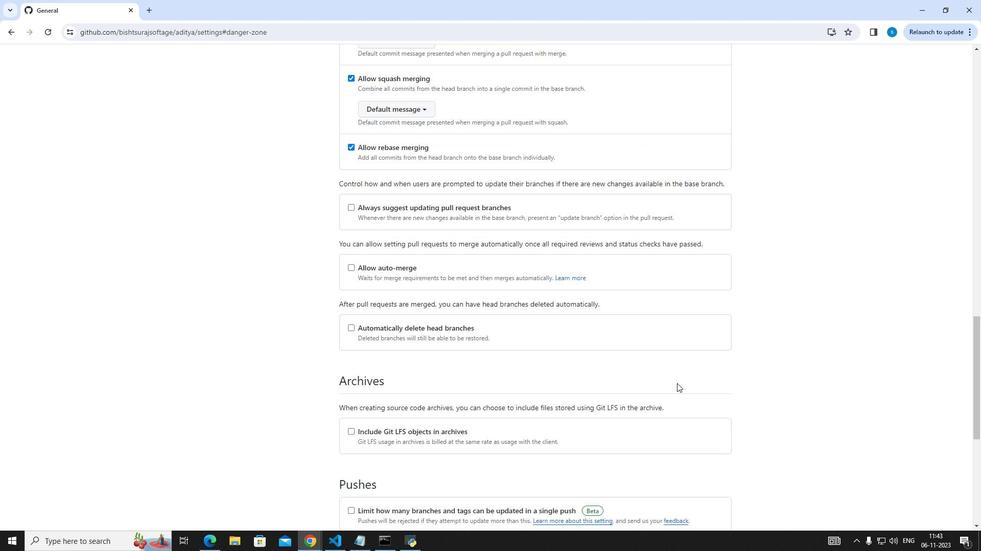 
Action: Mouse scrolled (677, 384) with delta (0, 0)
Screenshot: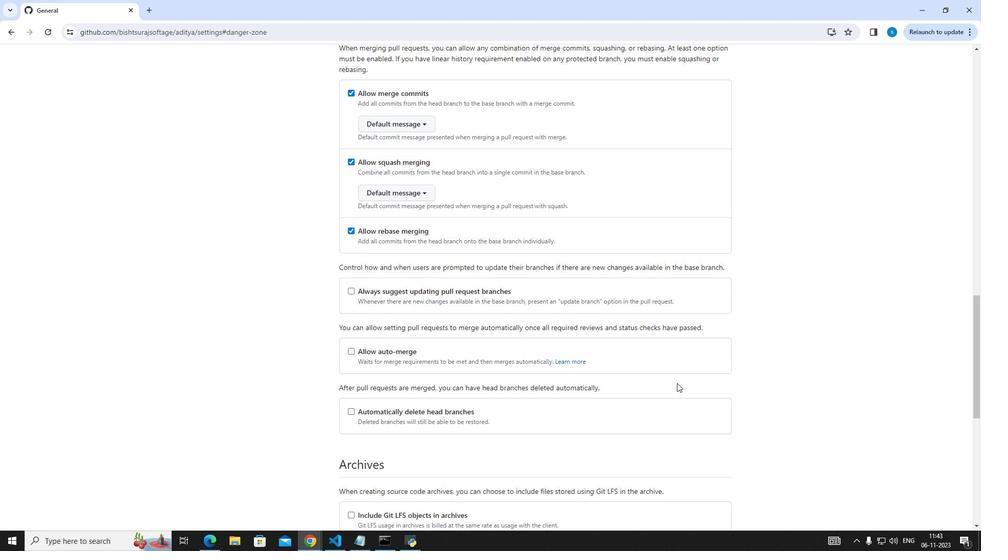 
Action: Mouse scrolled (677, 384) with delta (0, 0)
Screenshot: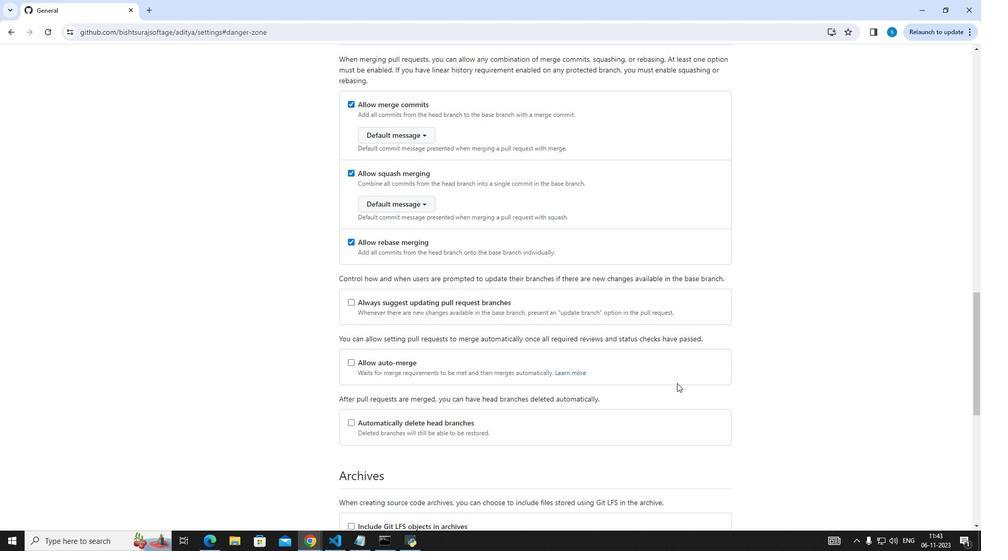 
Action: Mouse scrolled (677, 384) with delta (0, 0)
Screenshot: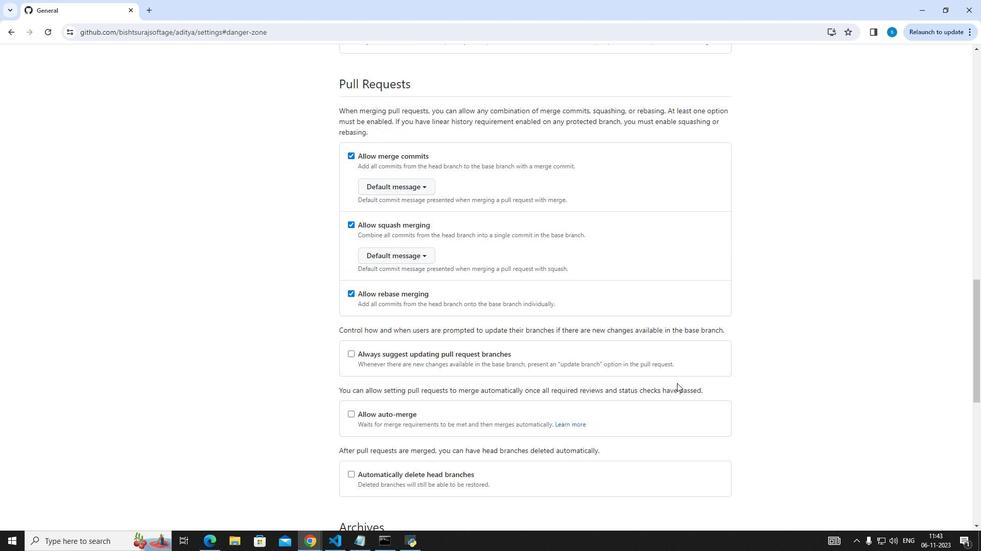 
Action: Mouse scrolled (677, 384) with delta (0, 0)
Screenshot: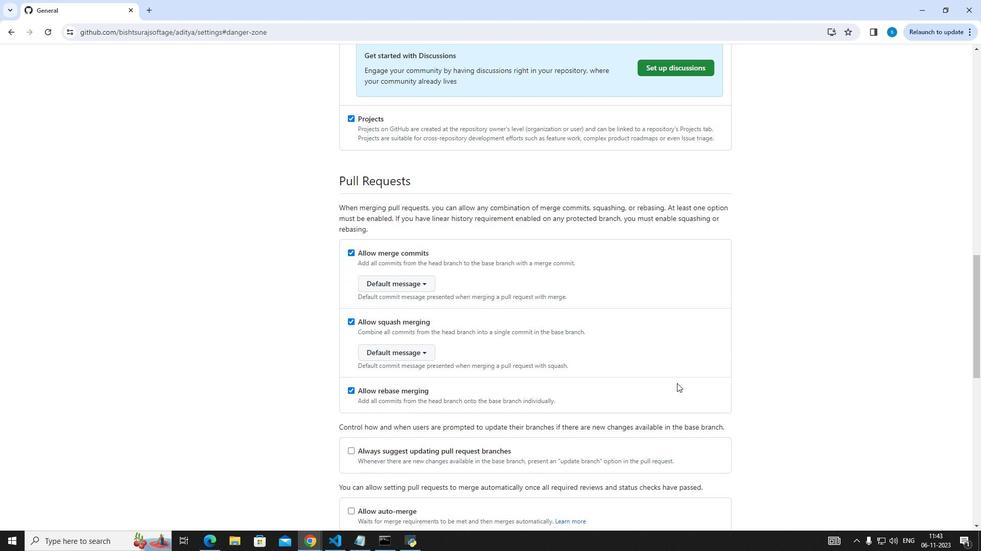 
Action: Mouse scrolled (677, 384) with delta (0, 0)
Screenshot: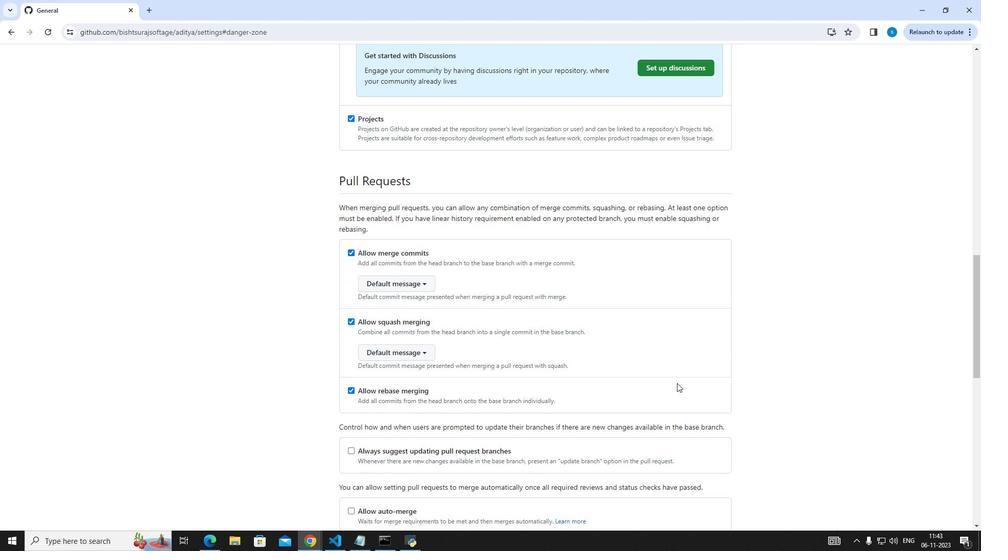 
Action: Mouse scrolled (677, 384) with delta (0, 0)
Screenshot: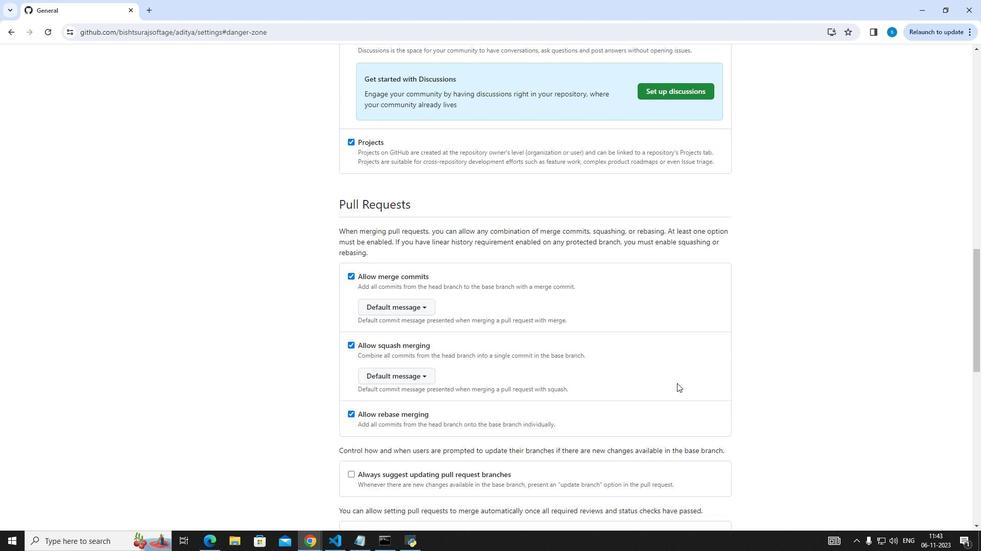 
Action: Mouse scrolled (677, 384) with delta (0, 0)
Screenshot: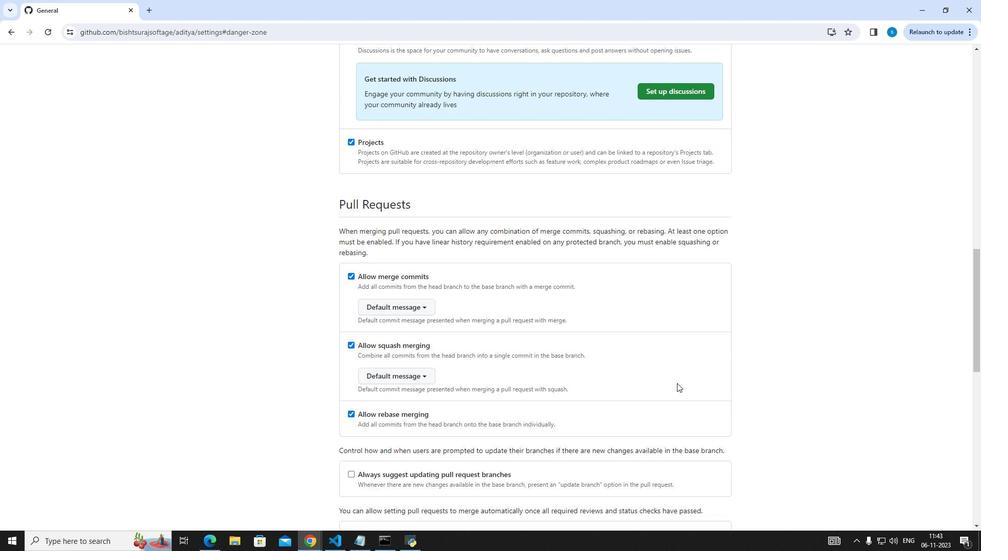 
Action: Mouse scrolled (677, 384) with delta (0, 0)
Screenshot: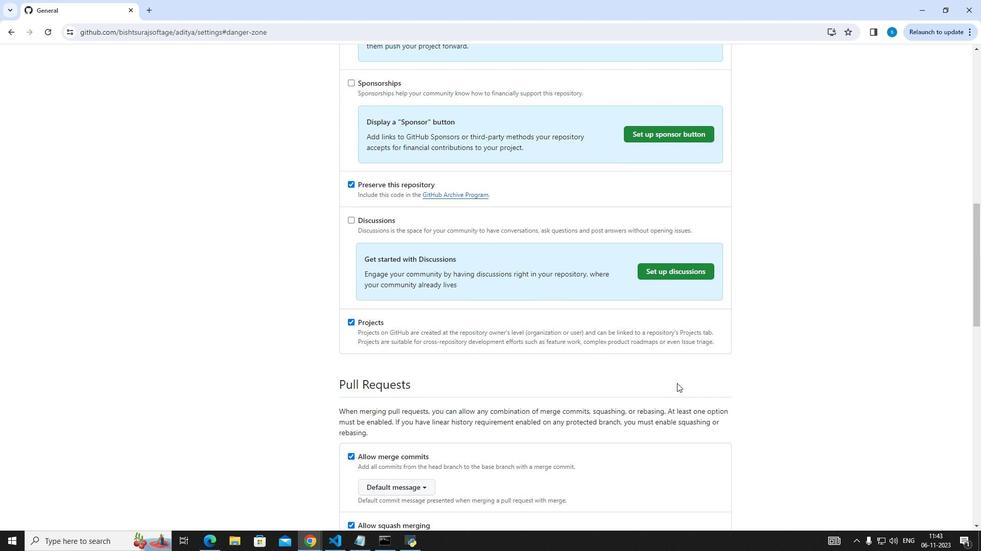 
Action: Mouse scrolled (677, 384) with delta (0, 0)
Screenshot: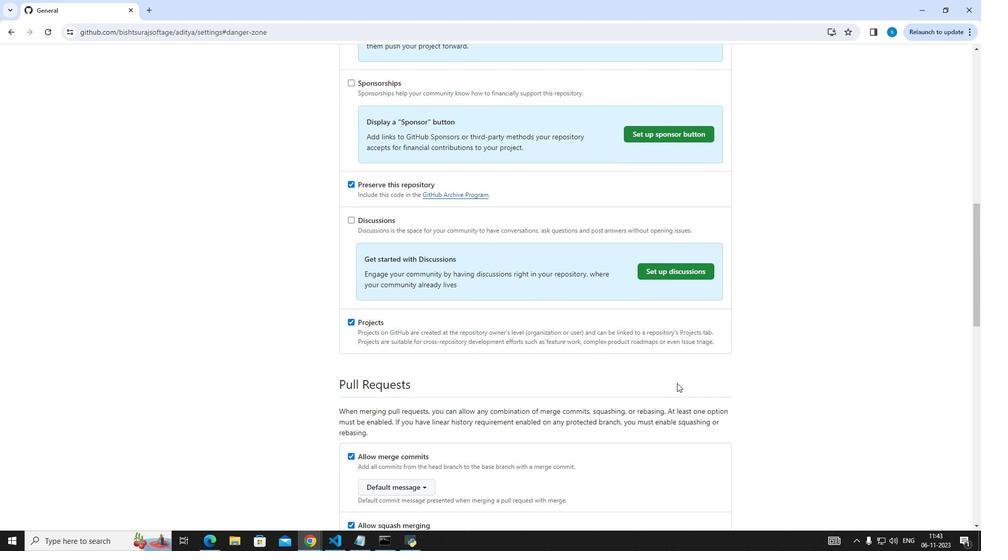 
Action: Mouse scrolled (677, 384) with delta (0, 0)
Screenshot: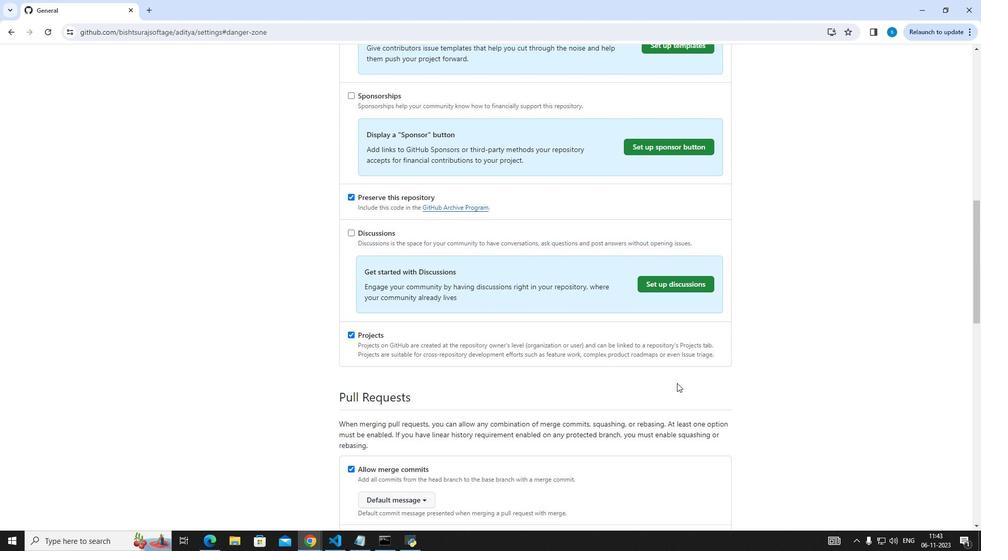 
Action: Mouse scrolled (677, 384) with delta (0, 0)
Screenshot: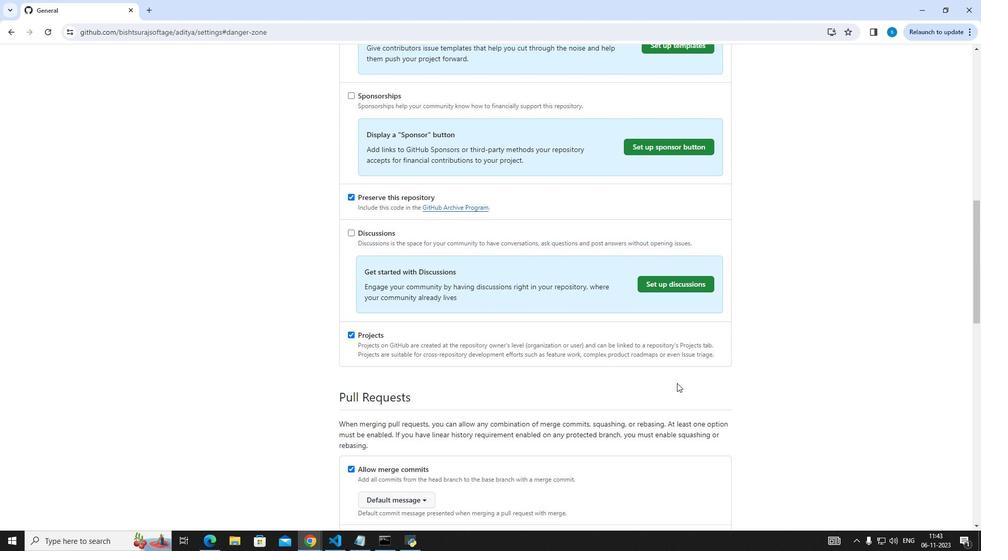 
Action: Mouse scrolled (677, 384) with delta (0, 0)
Screenshot: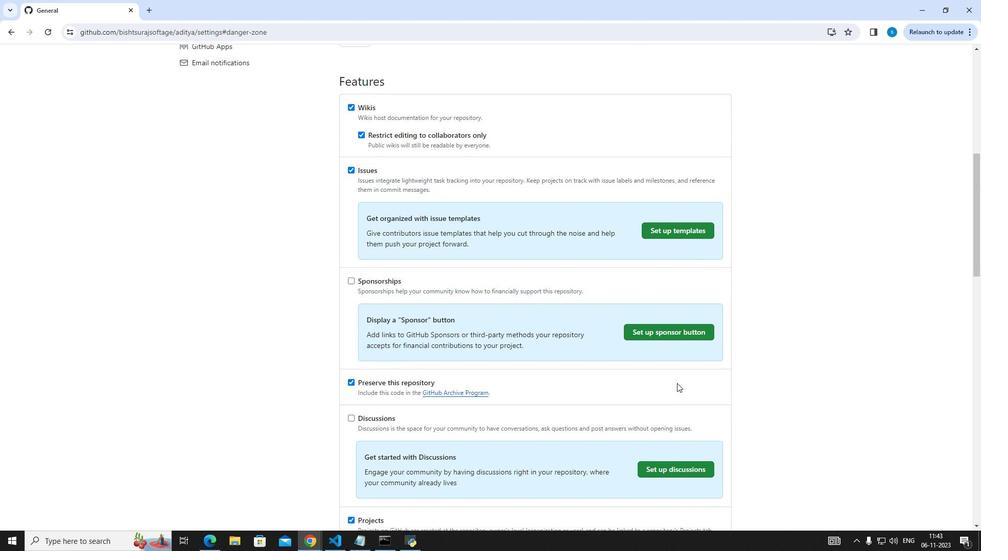 
Action: Mouse scrolled (677, 384) with delta (0, 0)
Screenshot: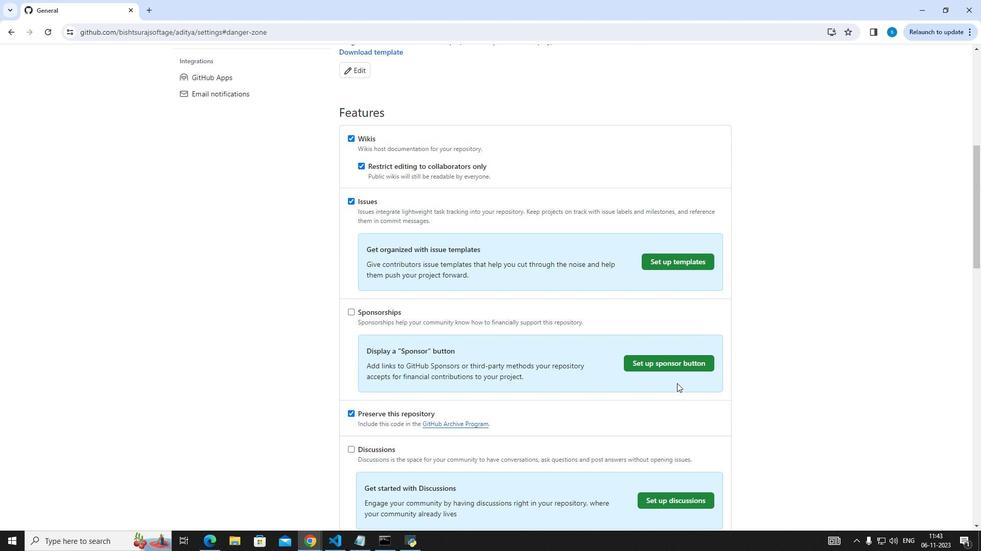 
Action: Mouse scrolled (677, 384) with delta (0, 0)
Screenshot: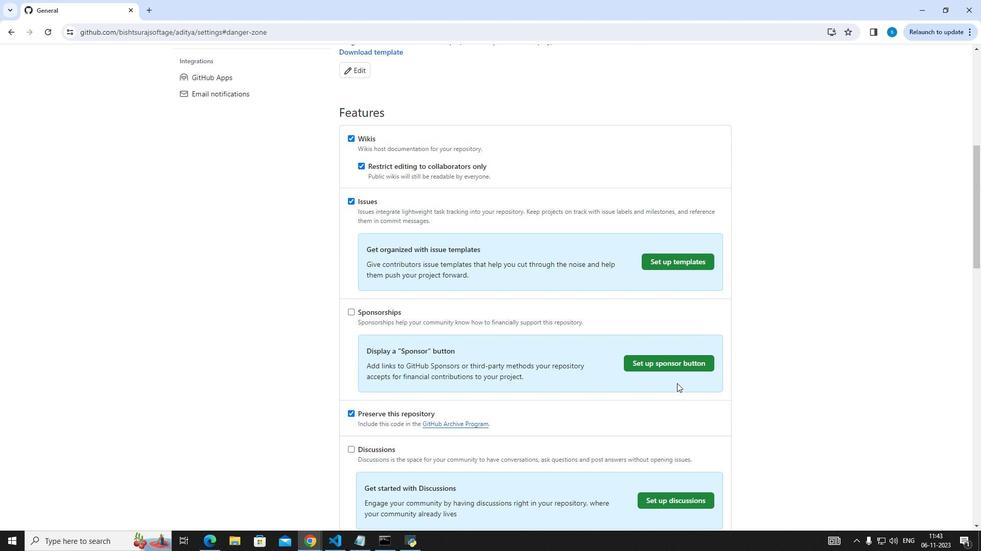 
Action: Mouse scrolled (677, 384) with delta (0, 0)
Screenshot: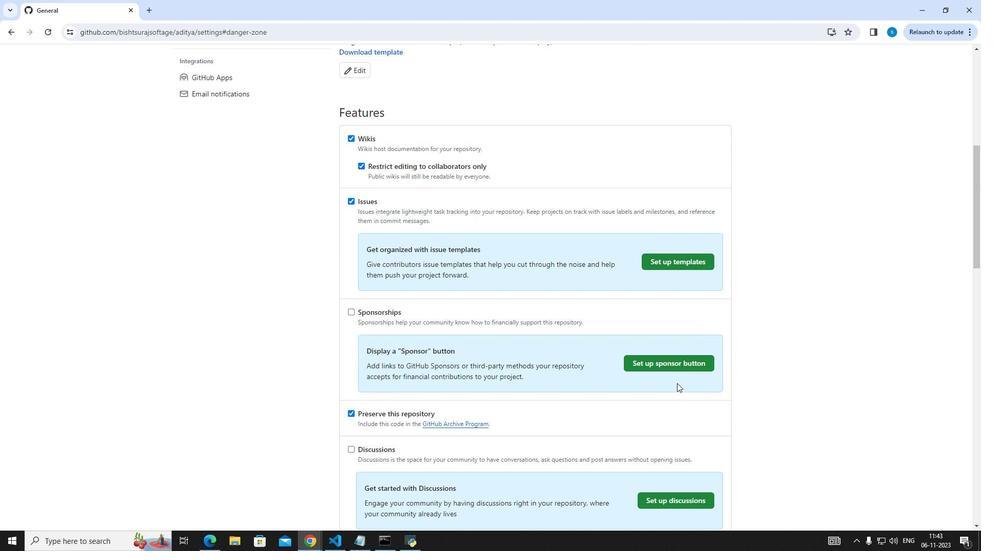 
Action: Mouse scrolled (677, 384) with delta (0, 0)
Screenshot: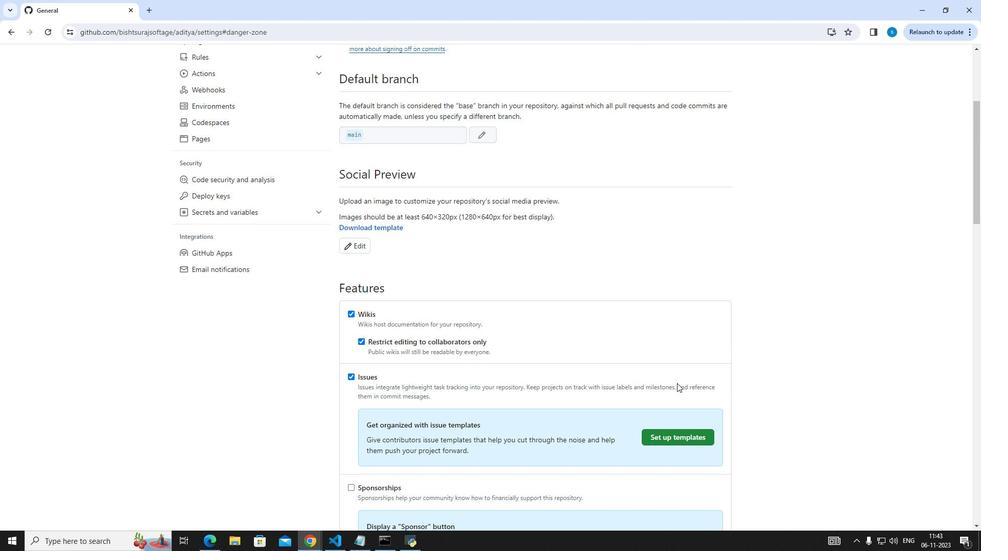 
Action: Mouse scrolled (677, 384) with delta (0, 0)
Screenshot: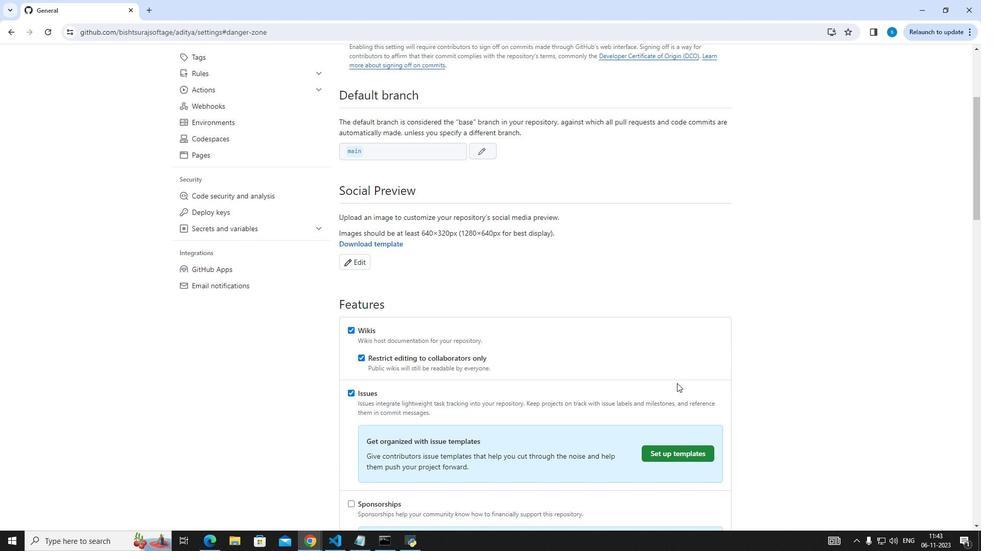 
Action: Mouse scrolled (677, 384) with delta (0, 0)
Screenshot: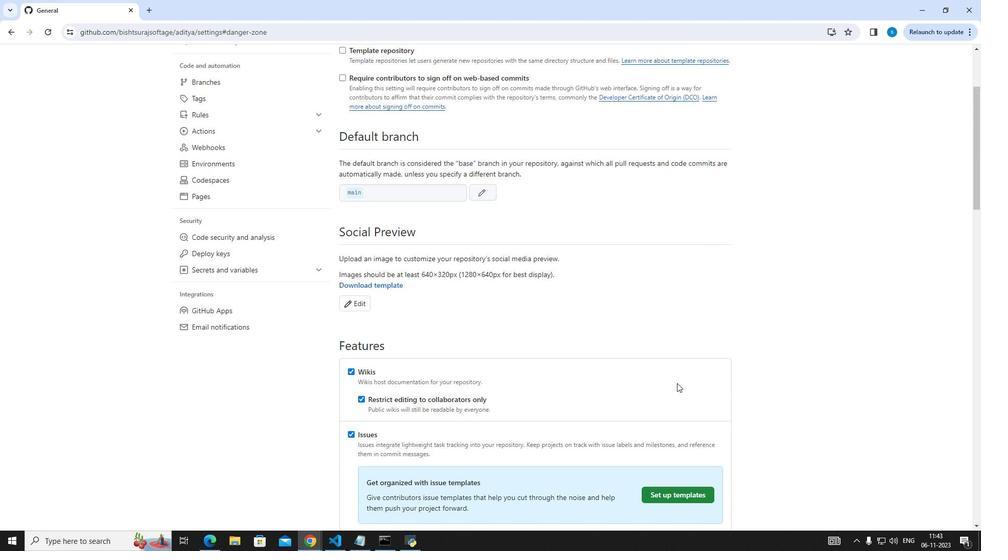
Action: Mouse scrolled (677, 384) with delta (0, 0)
Screenshot: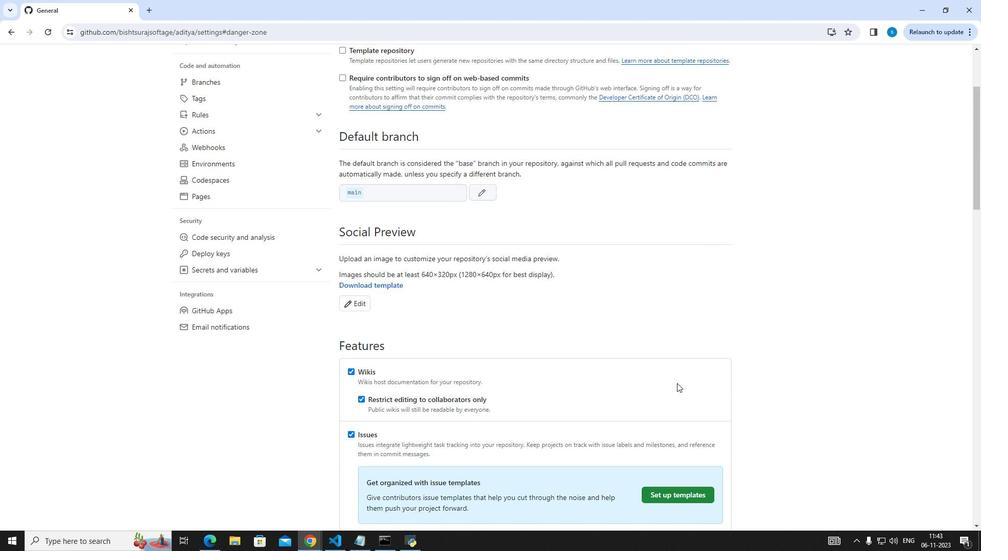 
Action: Mouse scrolled (677, 384) with delta (0, 0)
Screenshot: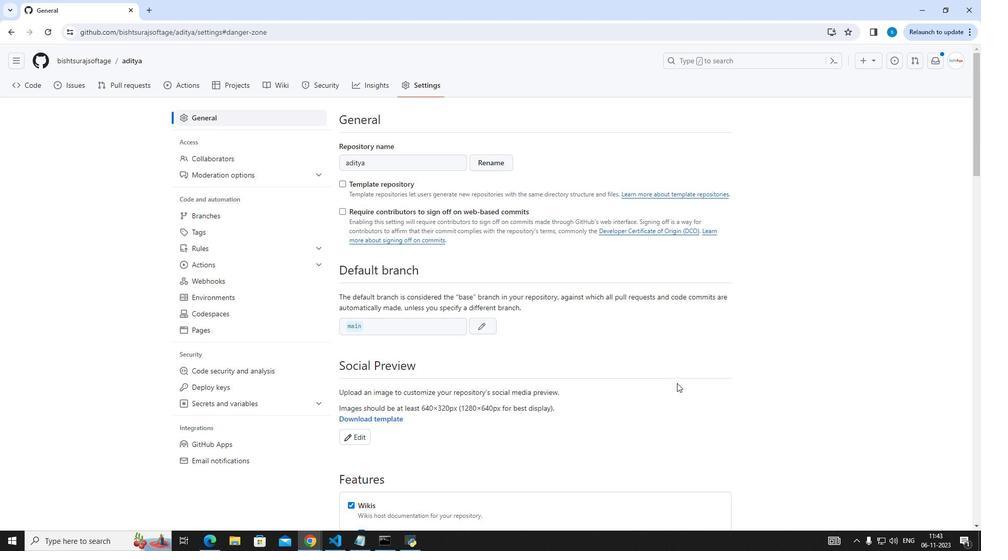 
Action: Mouse scrolled (677, 384) with delta (0, 0)
Screenshot: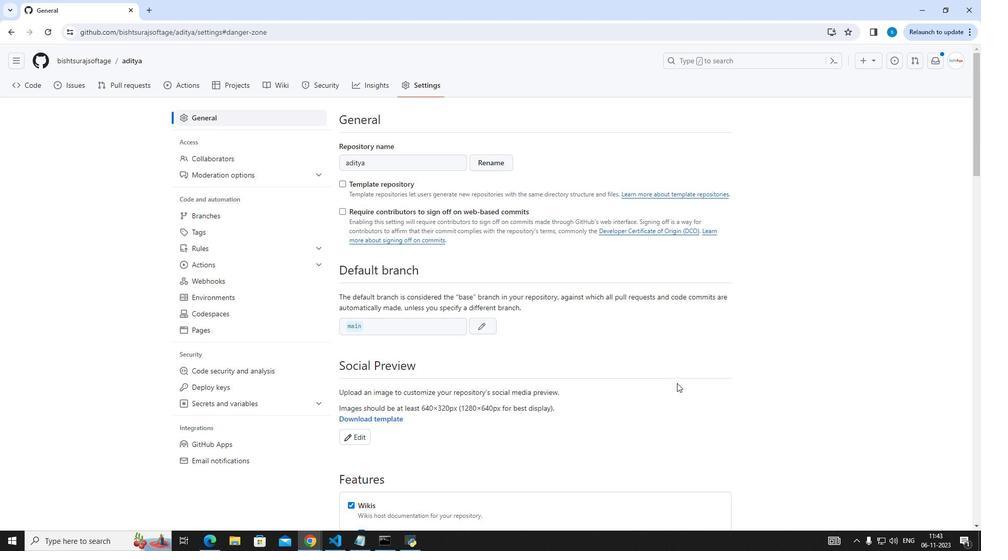 
Action: Mouse scrolled (677, 384) with delta (0, 0)
Screenshot: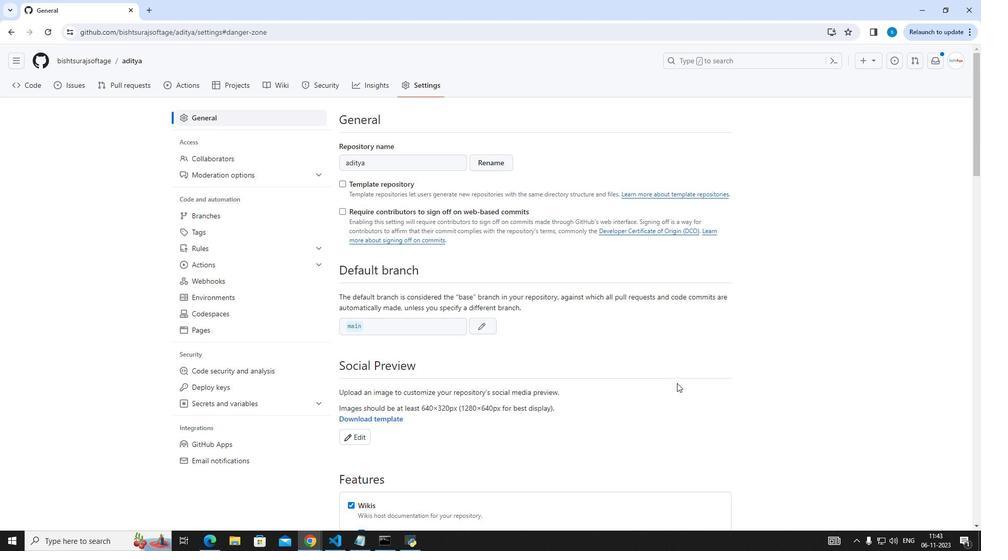 
Action: Mouse scrolled (677, 384) with delta (0, 0)
Screenshot: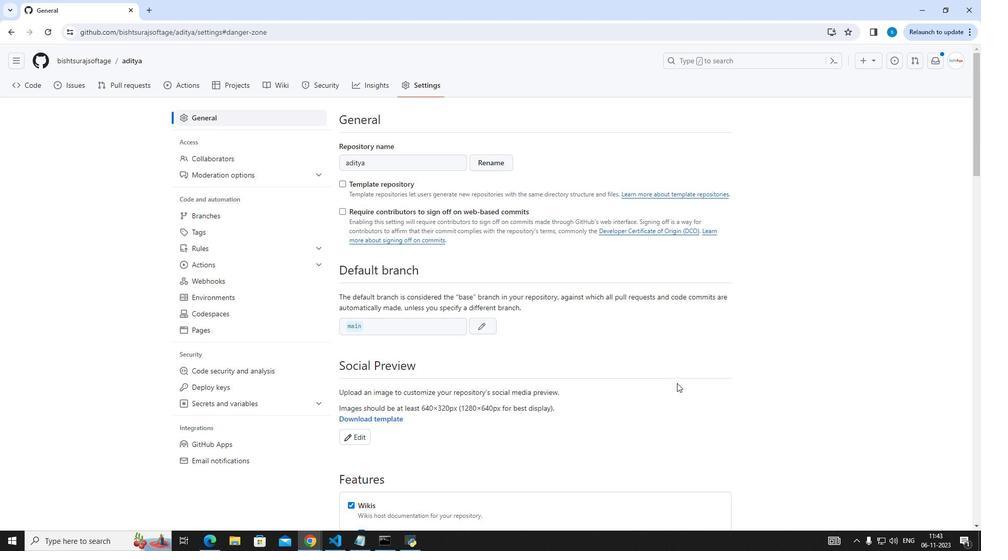 
Action: Mouse moved to (244, 164)
Screenshot: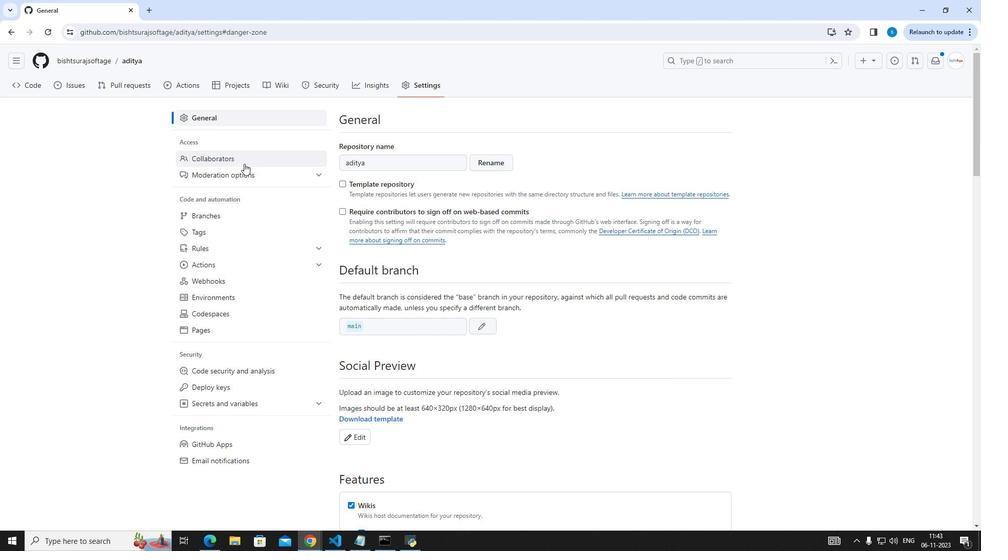 
Action: Mouse pressed left at (244, 164)
Screenshot: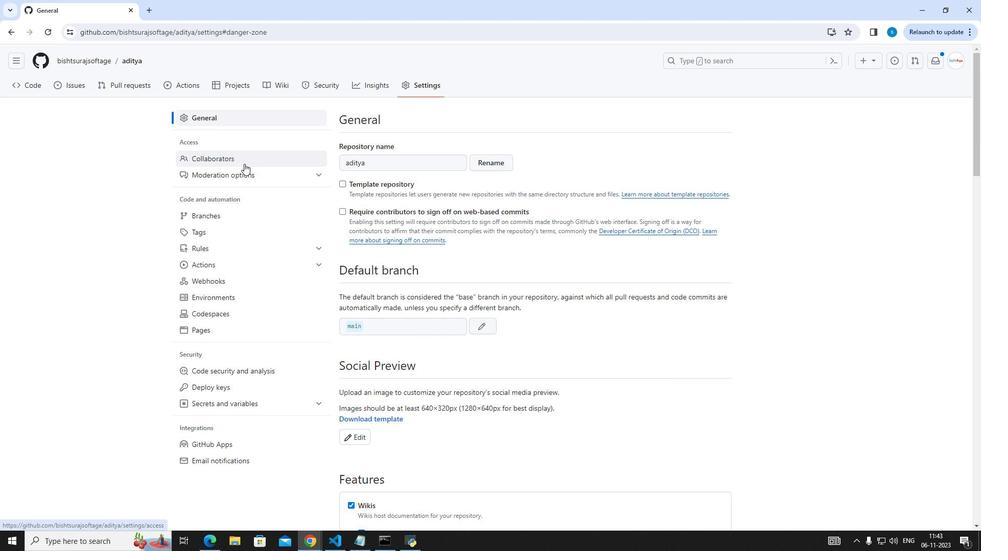 
Action: Mouse moved to (45, 39)
Screenshot: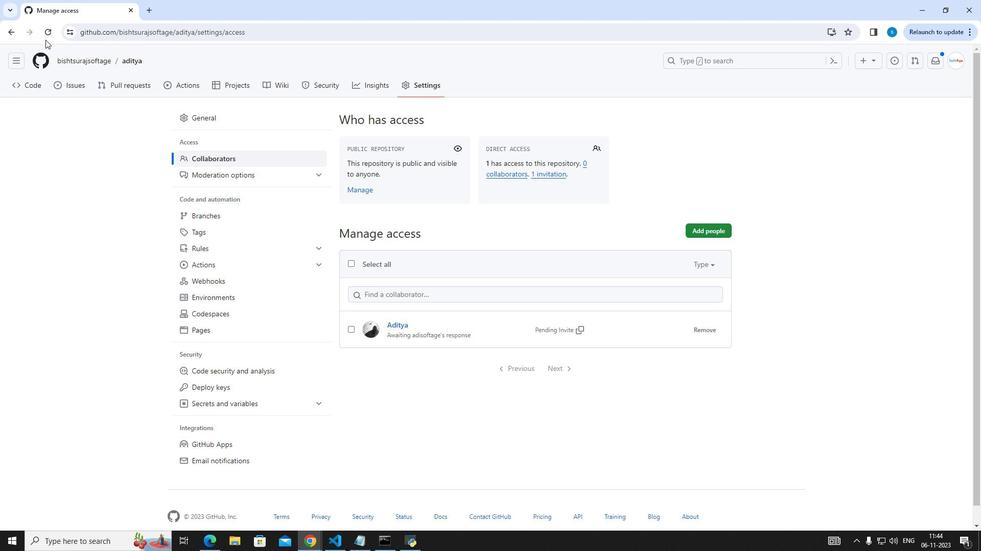 
Action: Mouse pressed left at (45, 39)
Screenshot: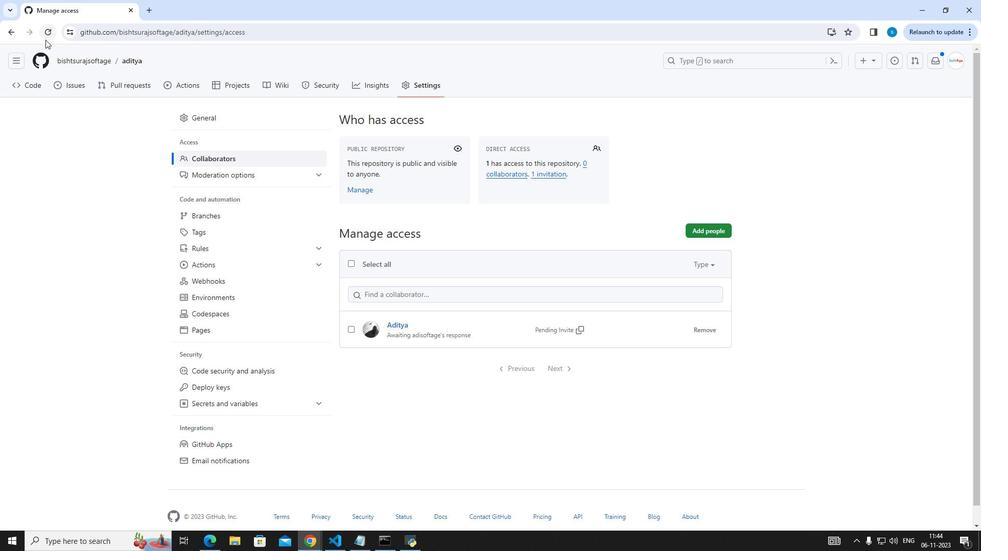 
Action: Mouse moved to (677, 360)
Screenshot: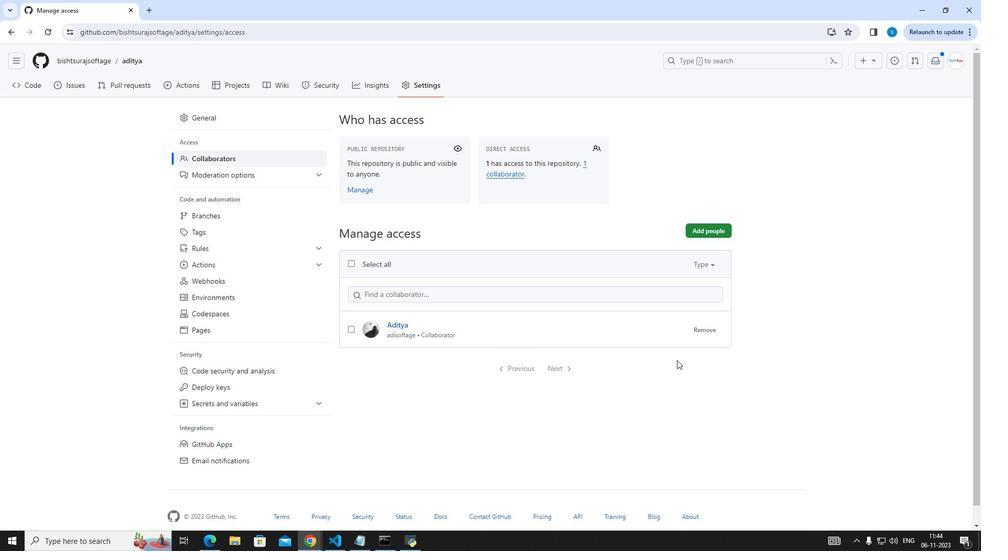 
